 Task: Look for space in Nārnaul, India from 6th September, 2023 to 10th September, 2023 for 1 adult in price range Rs.9000 to Rs.17000. Place can be private room with 1  bedroom having 1 bed and 1 bathroom. Property type can be house, flat, guest house, hotel. Amenities needed are: washing machine. Booking option can be shelf check-in. Required host language is English.
Action: Mouse moved to (474, 60)
Screenshot: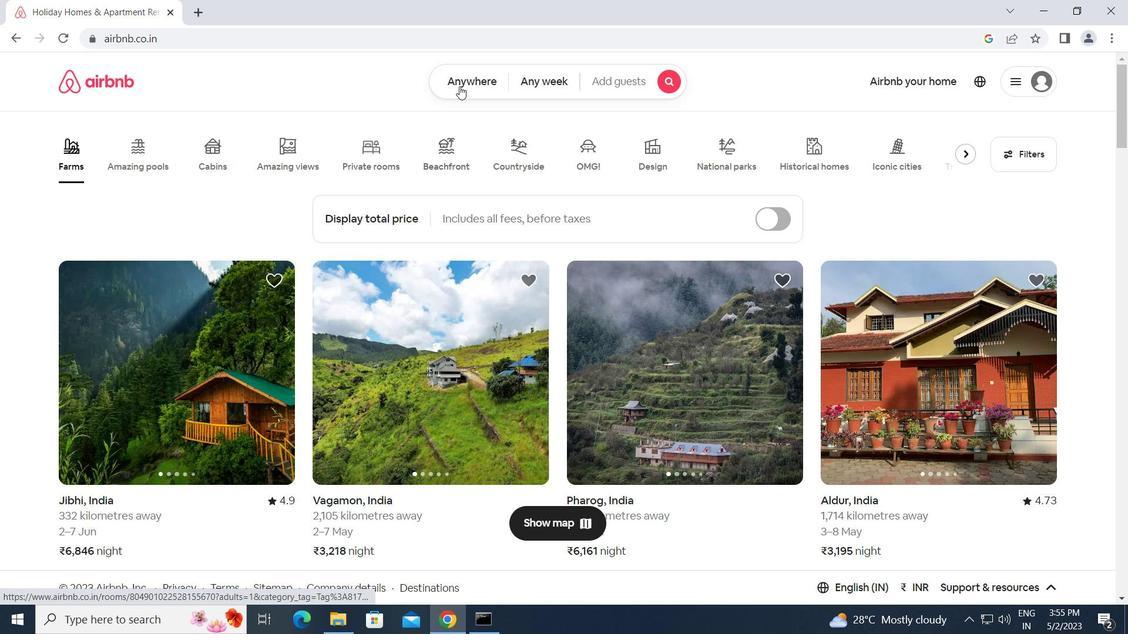 
Action: Mouse pressed left at (474, 60)
Screenshot: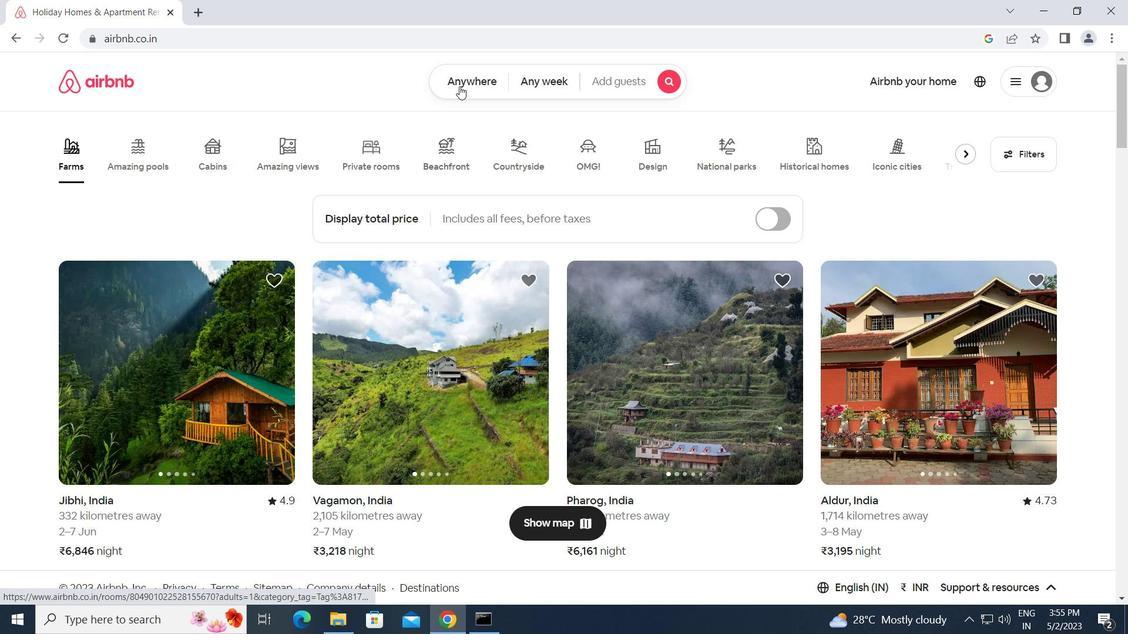 
Action: Mouse moved to (468, 79)
Screenshot: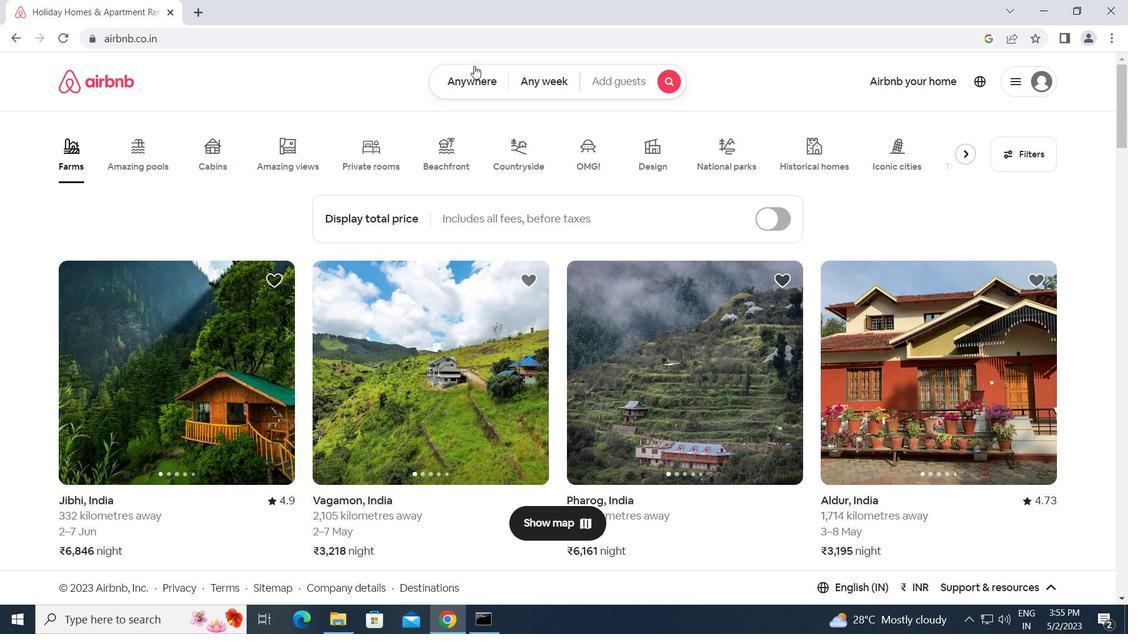 
Action: Mouse pressed left at (468, 79)
Screenshot: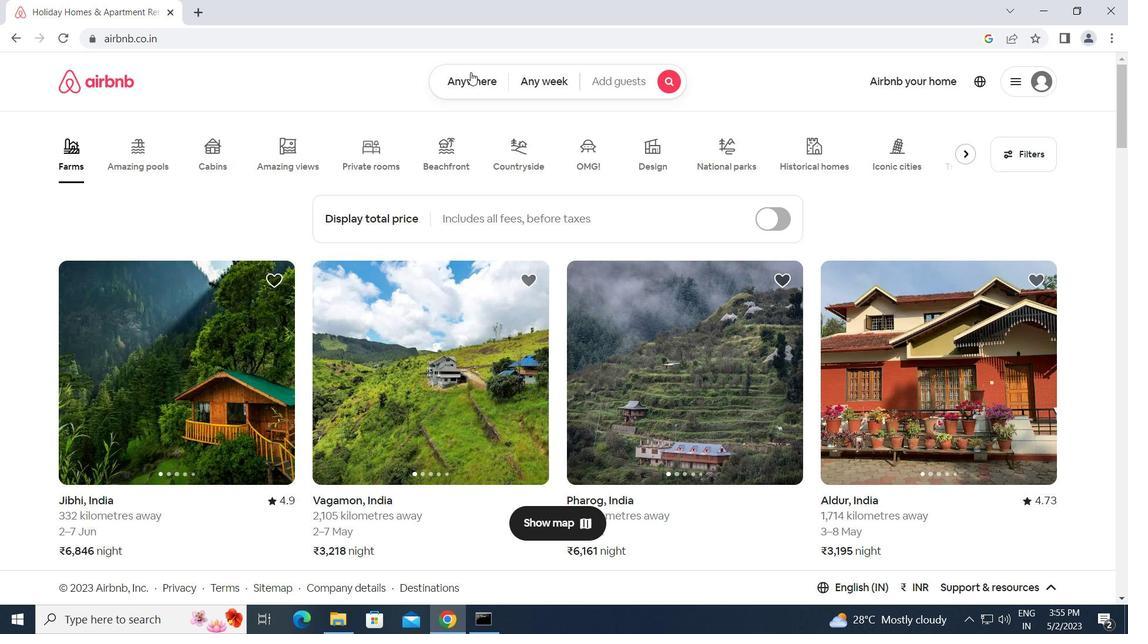 
Action: Mouse moved to (392, 120)
Screenshot: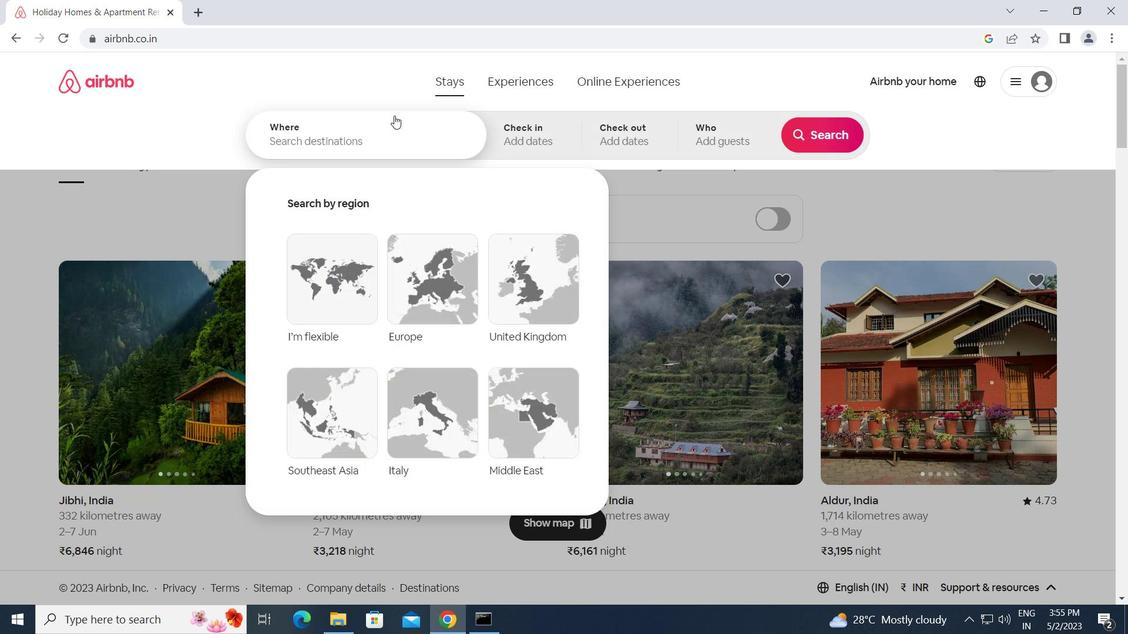 
Action: Mouse pressed left at (392, 120)
Screenshot: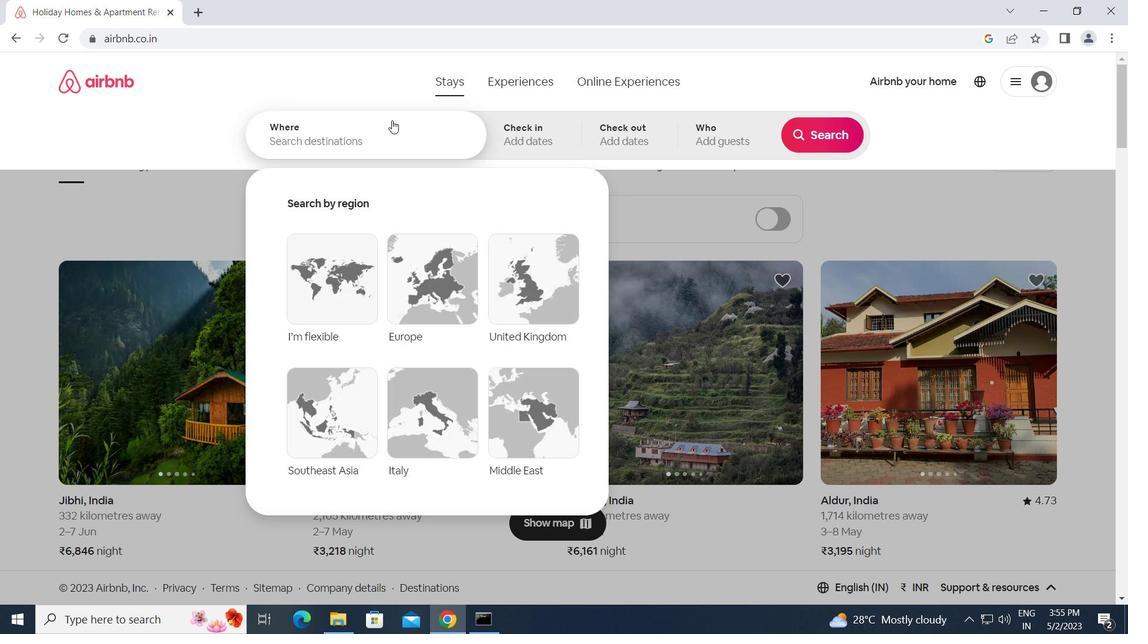 
Action: Key pressed n<Key.caps_lock>arnaul,<Key.space><Key.caps_lock>i<Key.caps_lock>ndia<Key.enter>
Screenshot: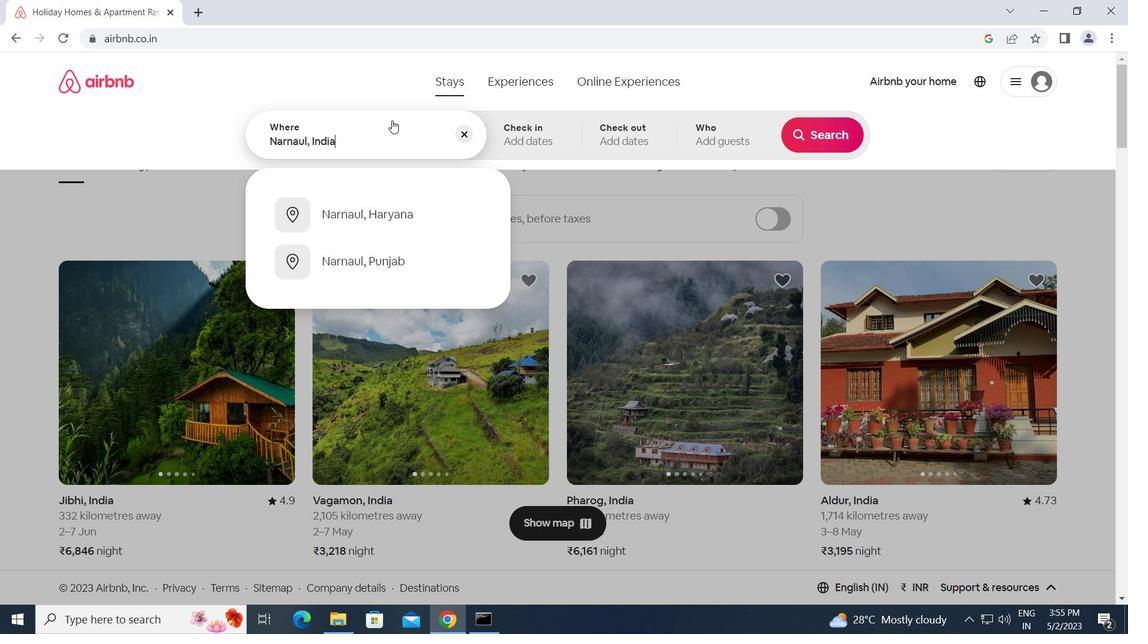 
Action: Mouse moved to (820, 249)
Screenshot: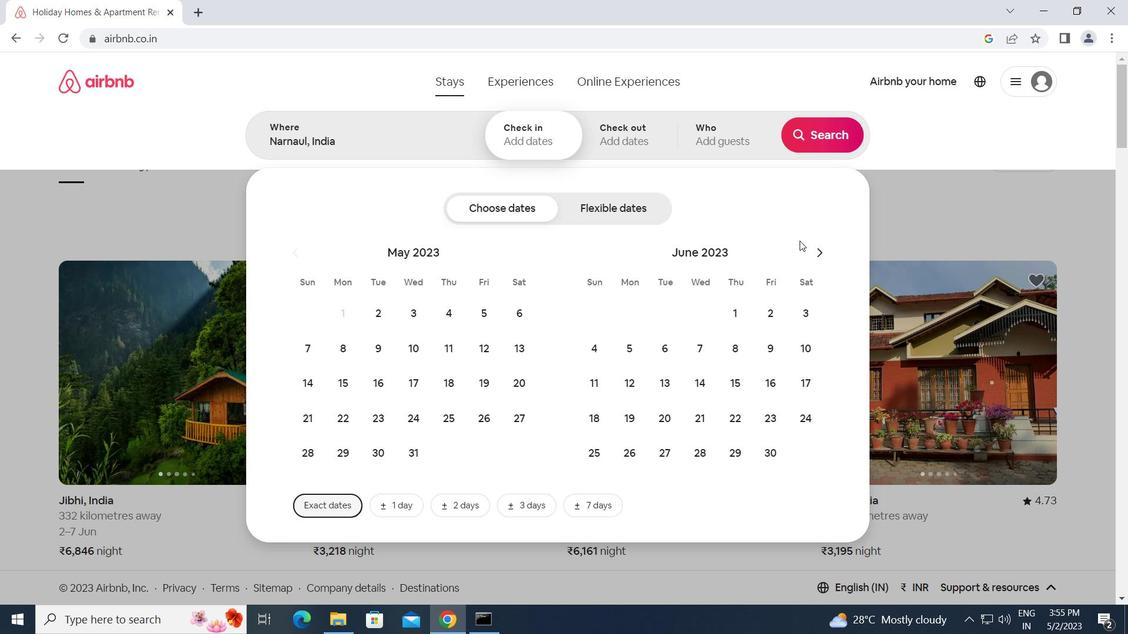 
Action: Mouse pressed left at (820, 249)
Screenshot: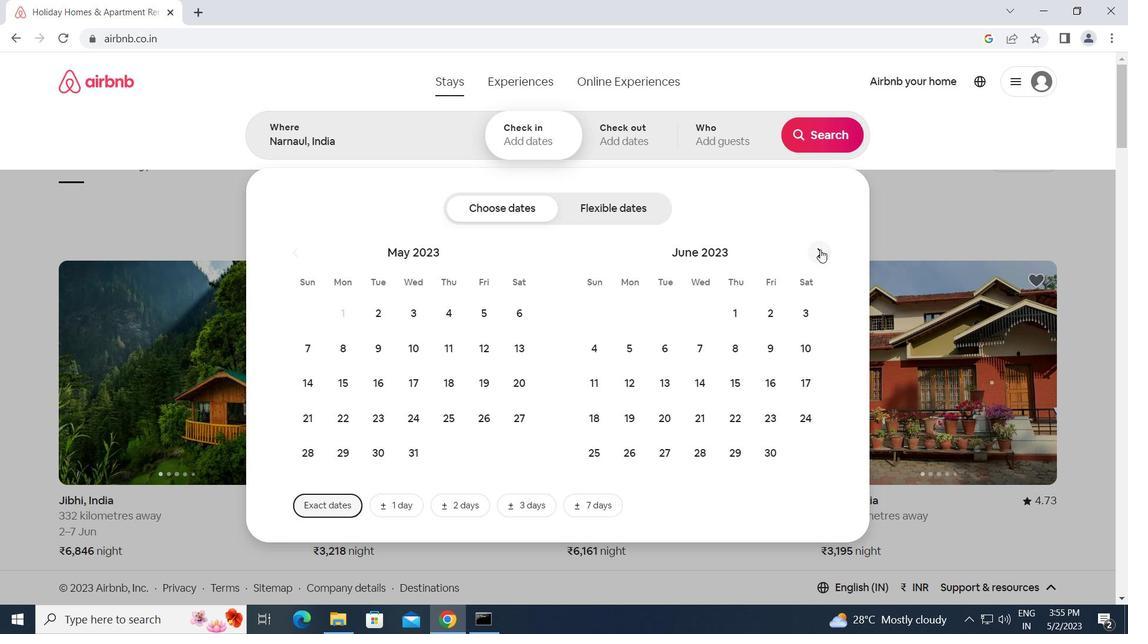 
Action: Mouse pressed left at (820, 249)
Screenshot: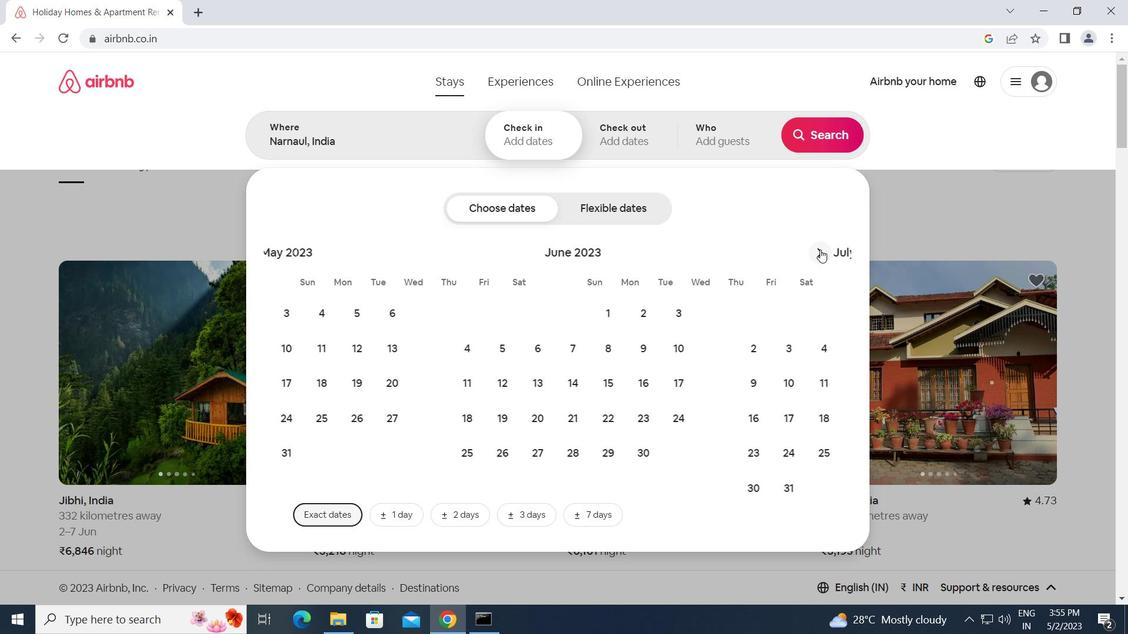 
Action: Mouse pressed left at (820, 249)
Screenshot: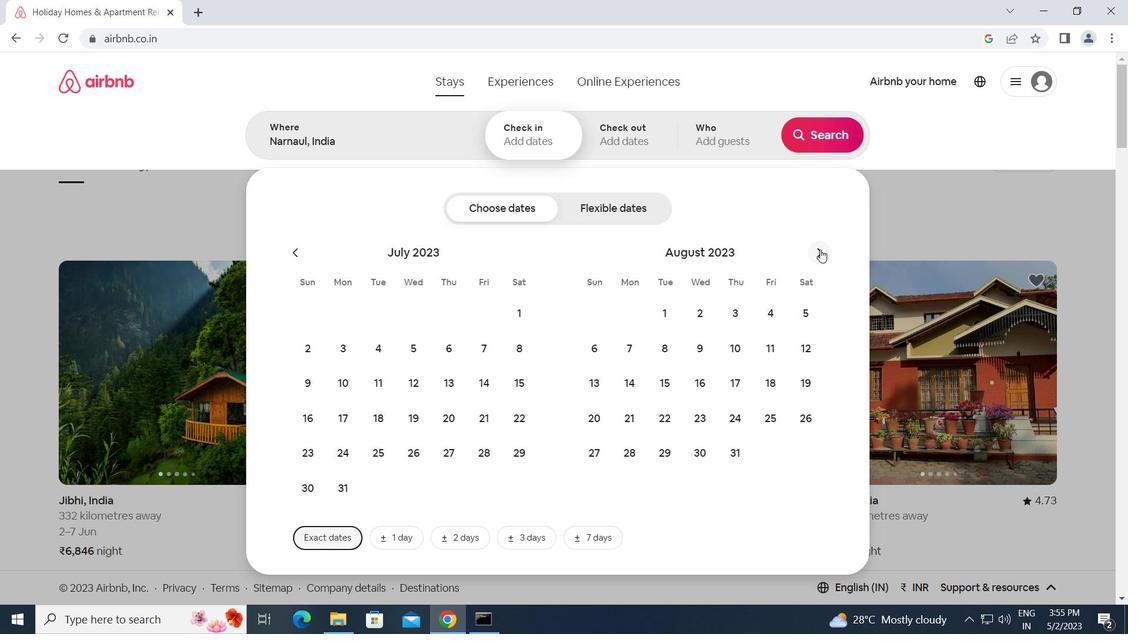
Action: Mouse moved to (691, 347)
Screenshot: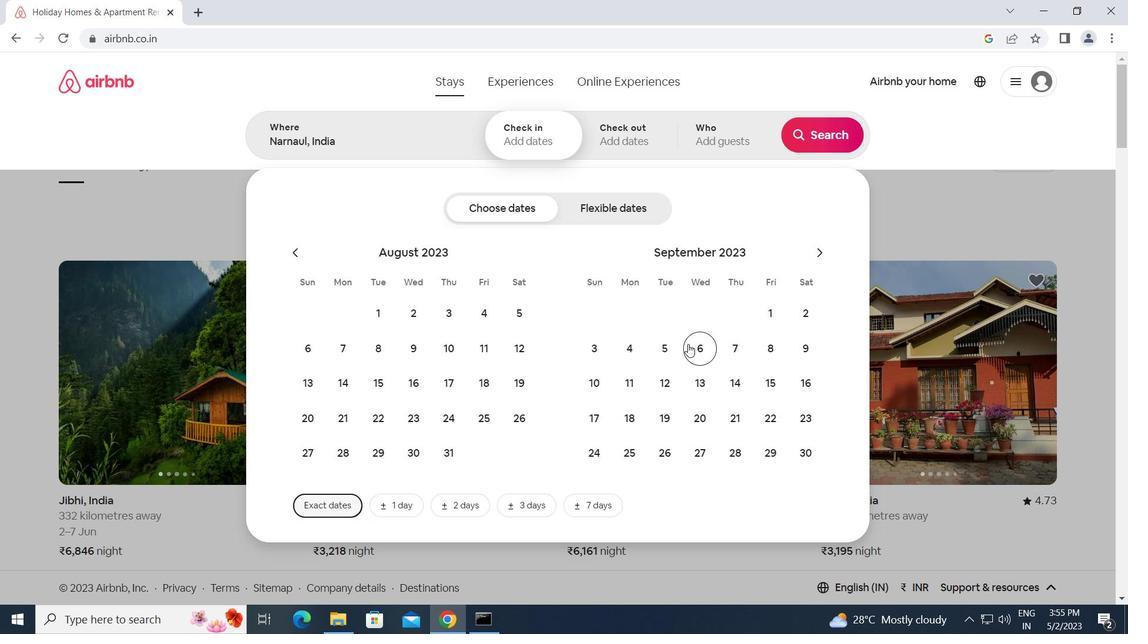 
Action: Mouse pressed left at (691, 347)
Screenshot: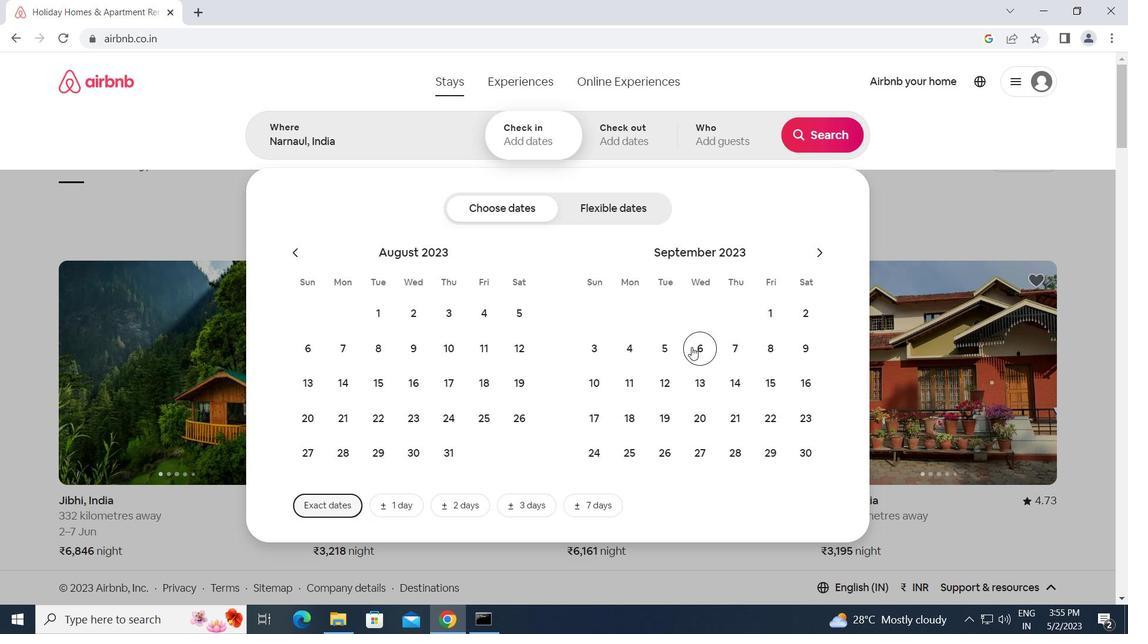
Action: Mouse moved to (604, 376)
Screenshot: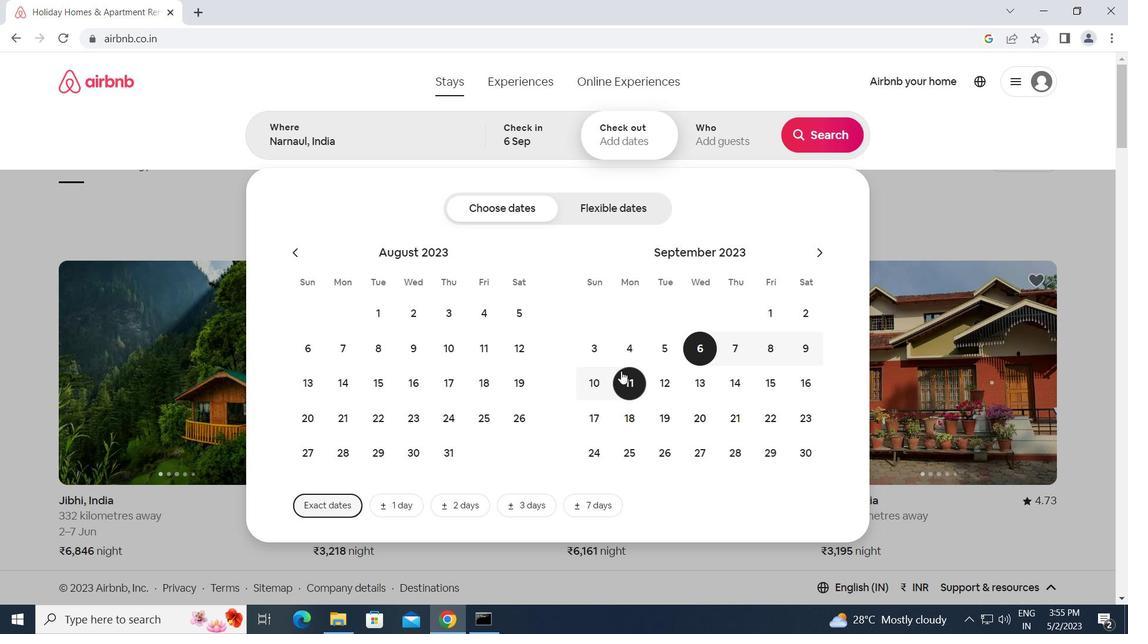 
Action: Mouse pressed left at (604, 376)
Screenshot: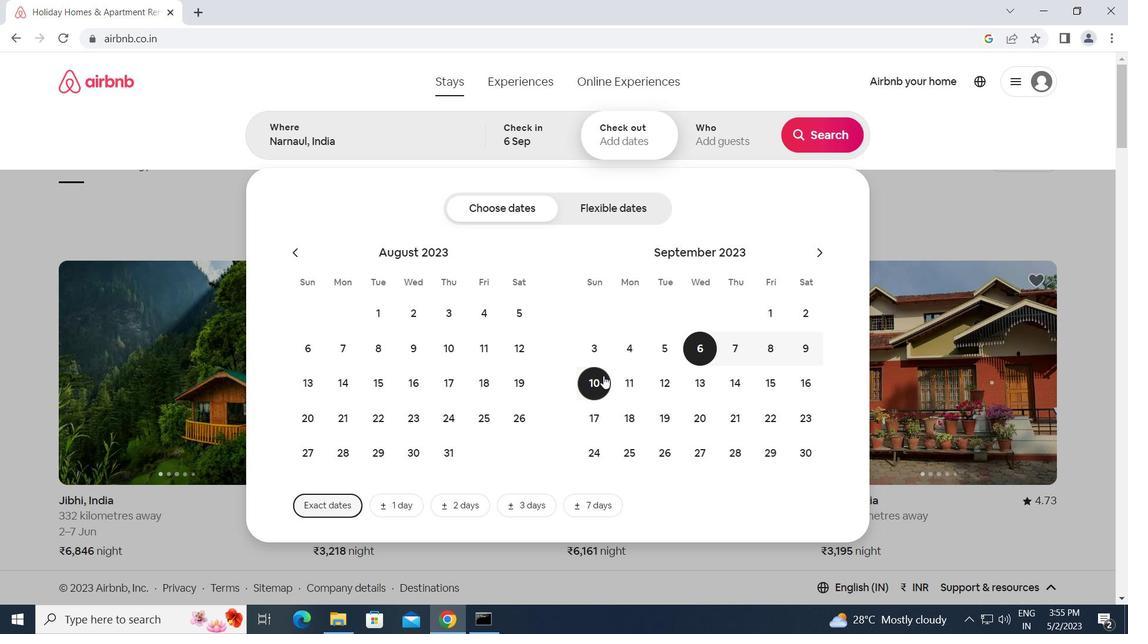 
Action: Mouse moved to (736, 136)
Screenshot: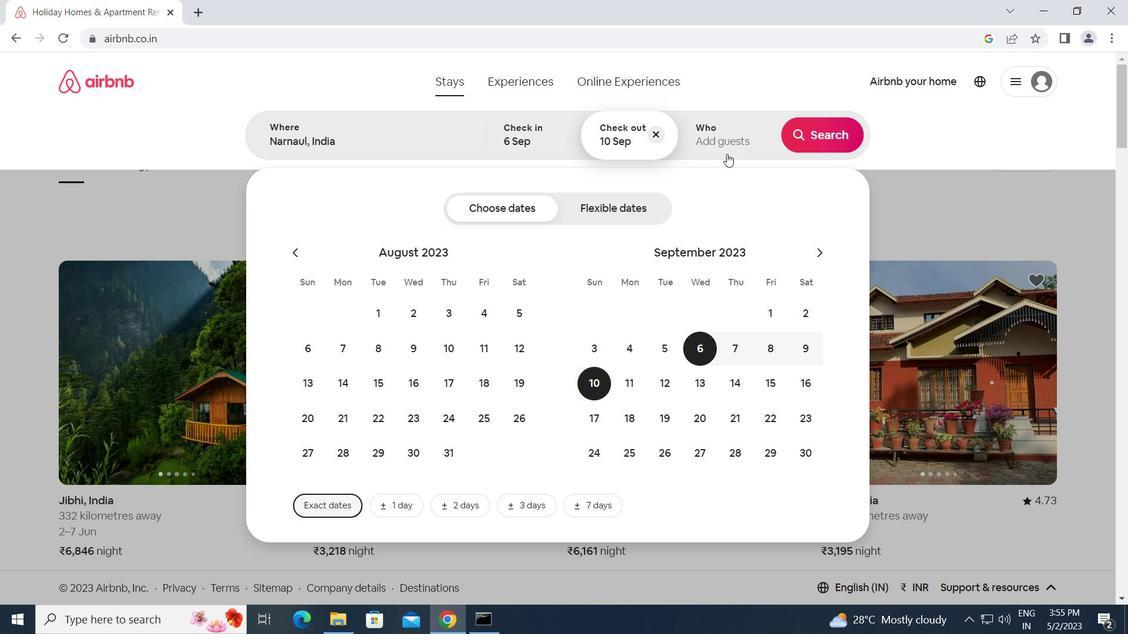 
Action: Mouse pressed left at (736, 136)
Screenshot: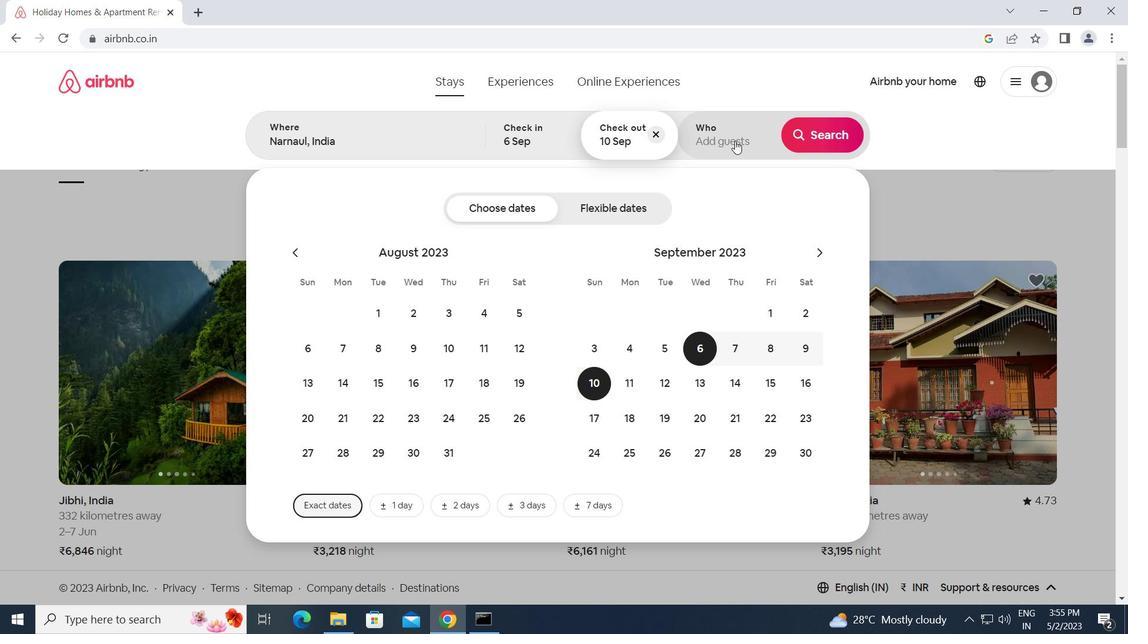 
Action: Mouse moved to (831, 210)
Screenshot: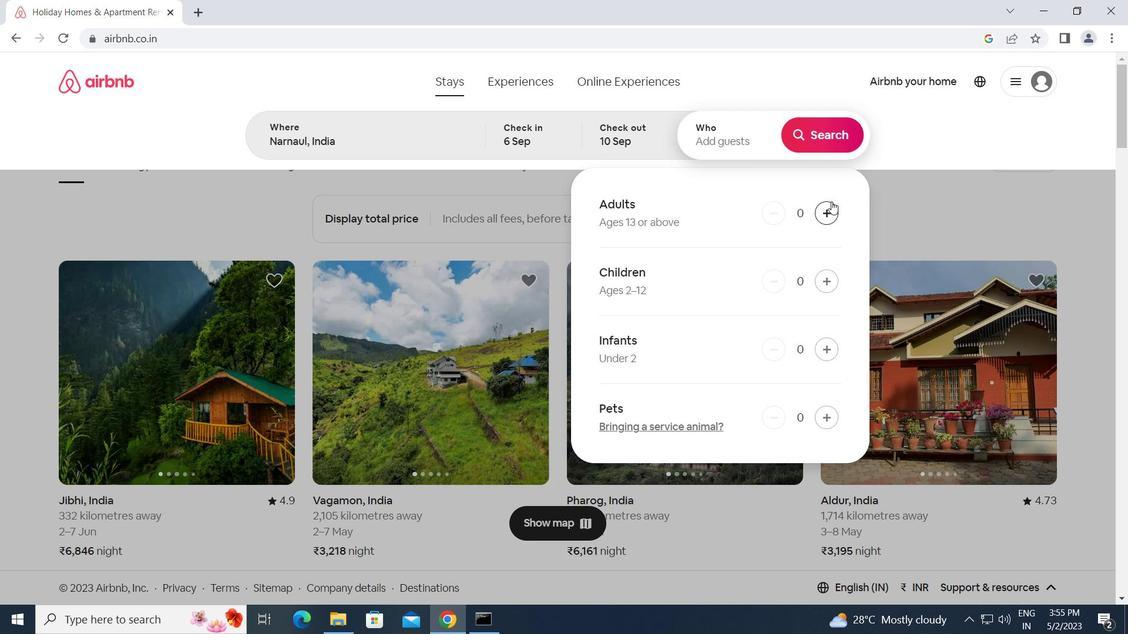 
Action: Mouse pressed left at (831, 210)
Screenshot: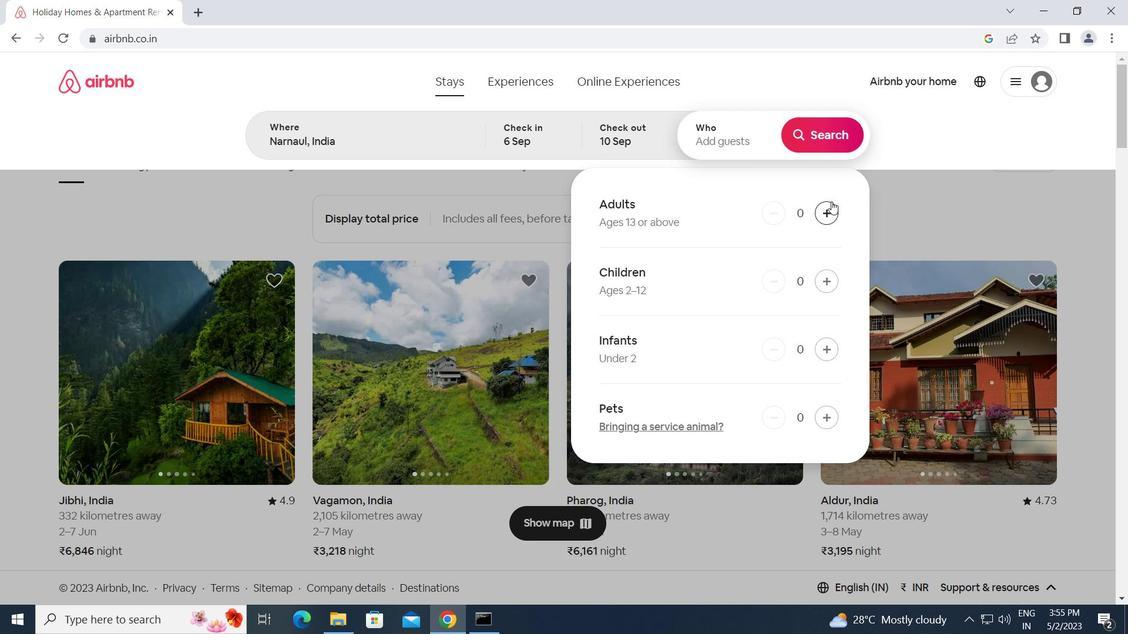 
Action: Mouse moved to (834, 128)
Screenshot: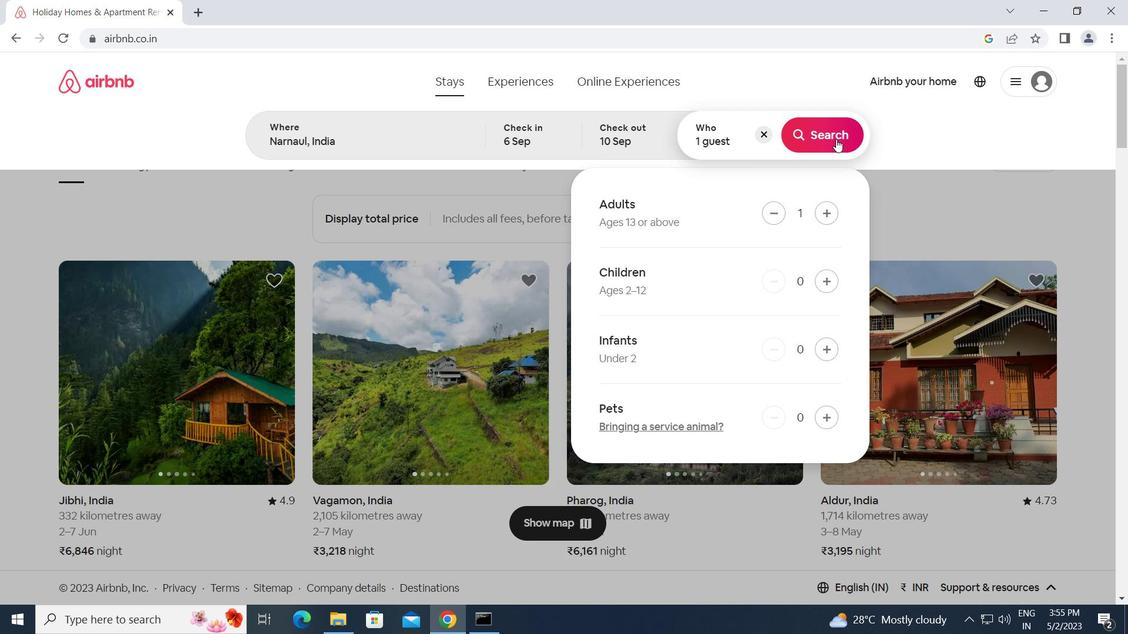 
Action: Mouse pressed left at (834, 128)
Screenshot: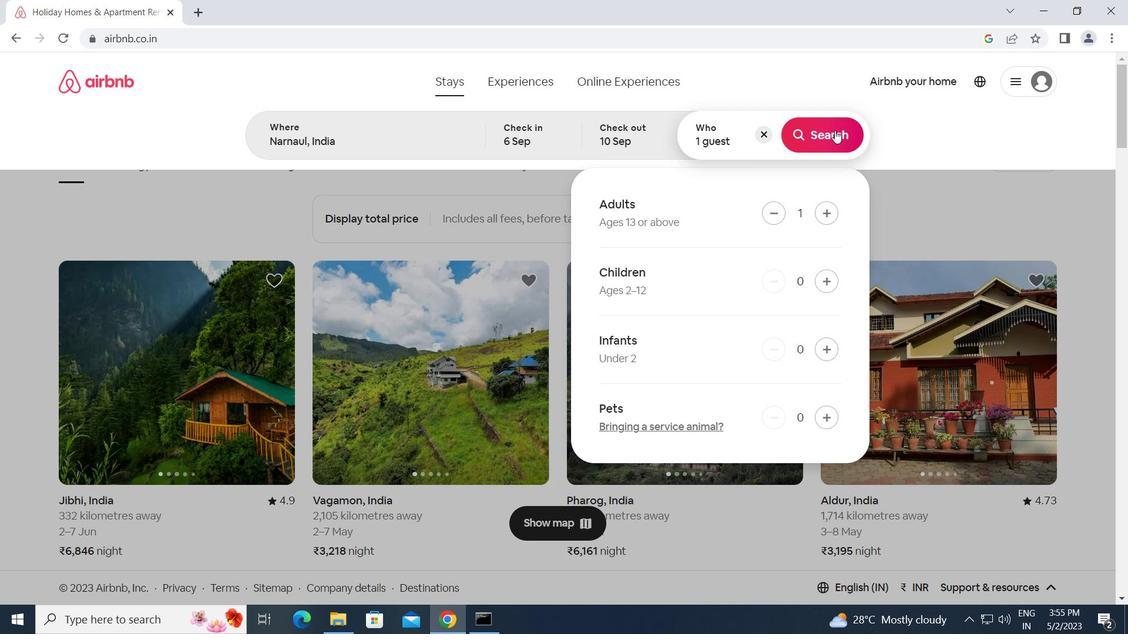 
Action: Mouse moved to (1059, 140)
Screenshot: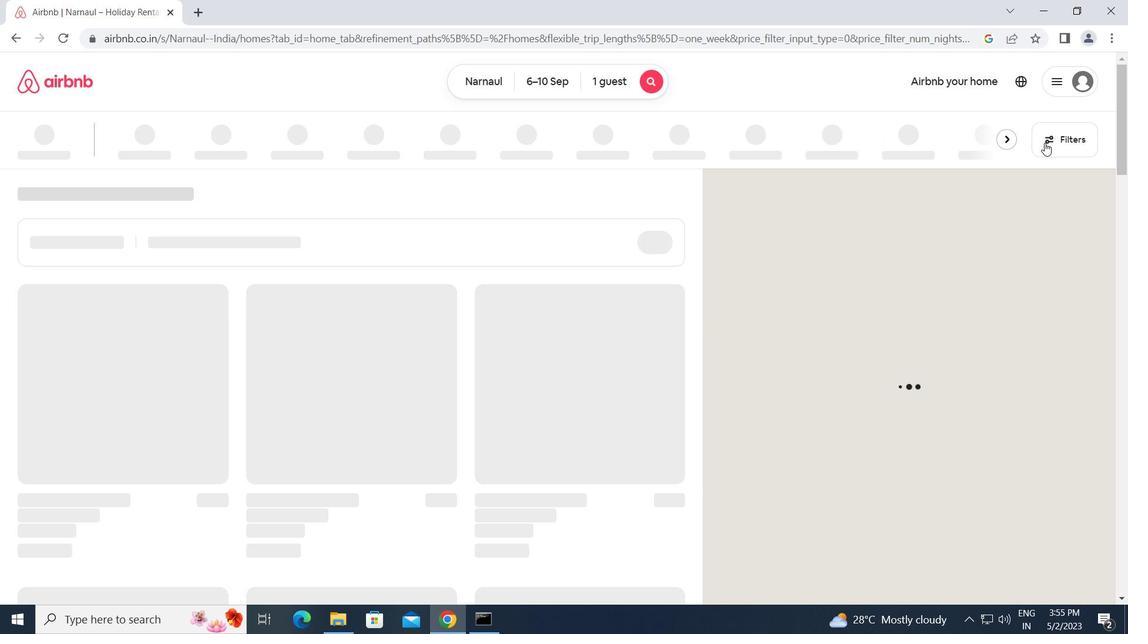 
Action: Mouse pressed left at (1059, 140)
Screenshot: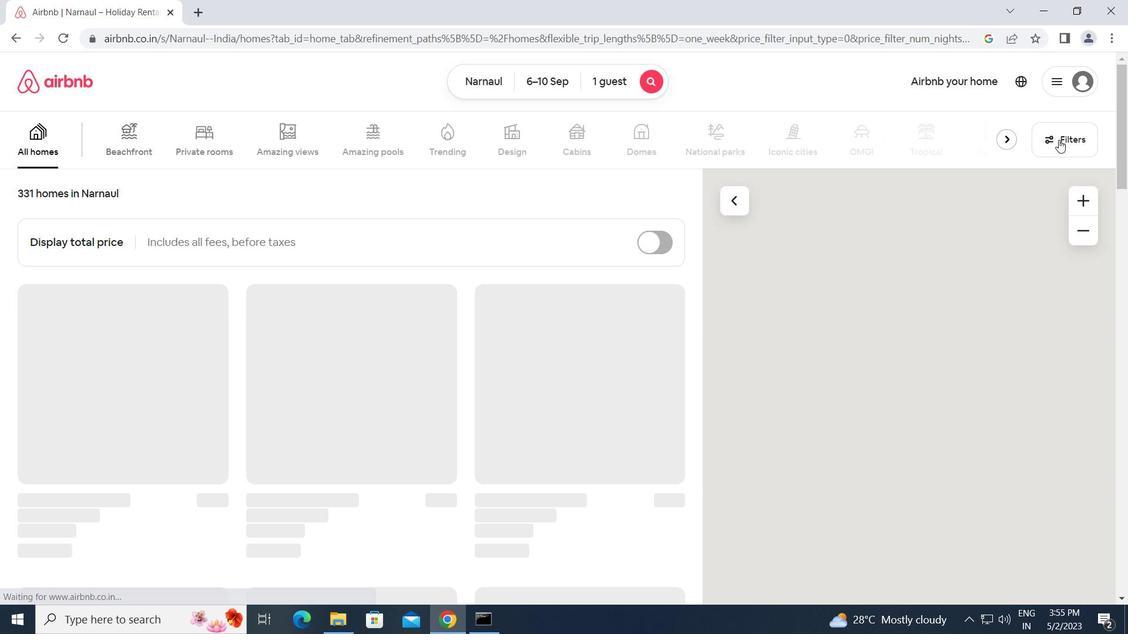 
Action: Mouse moved to (367, 327)
Screenshot: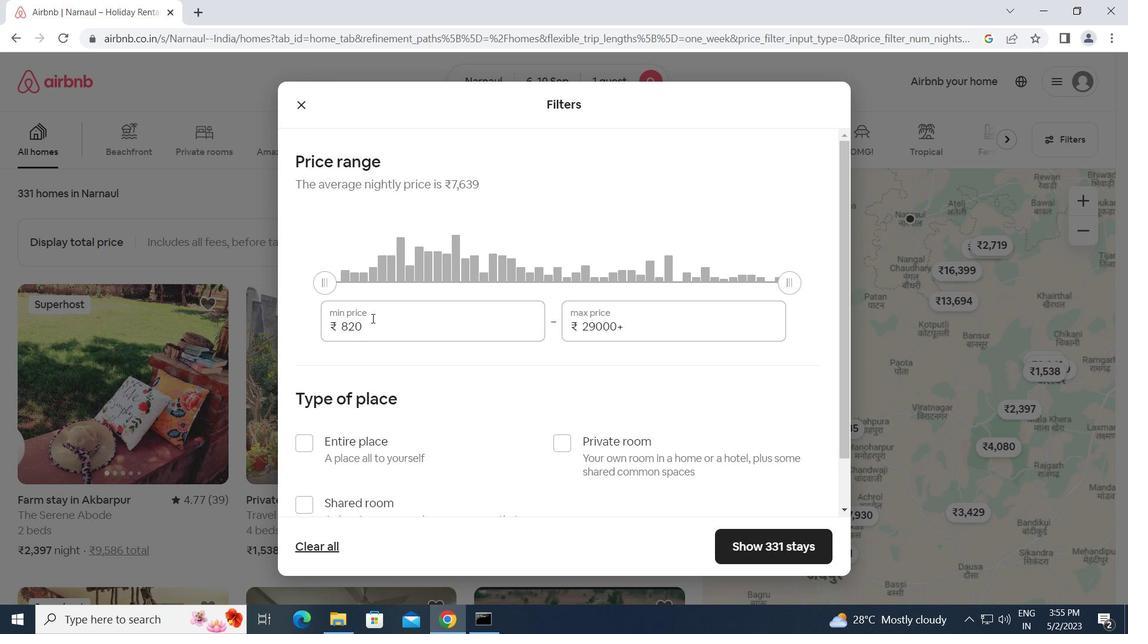 
Action: Mouse pressed left at (367, 327)
Screenshot: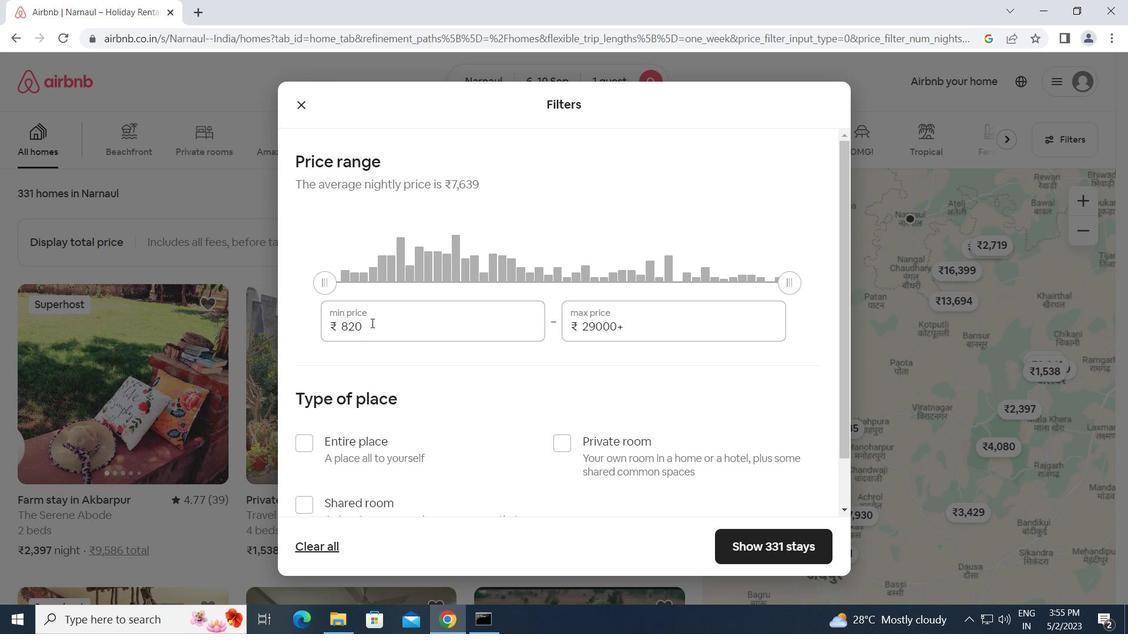 
Action: Mouse moved to (284, 327)
Screenshot: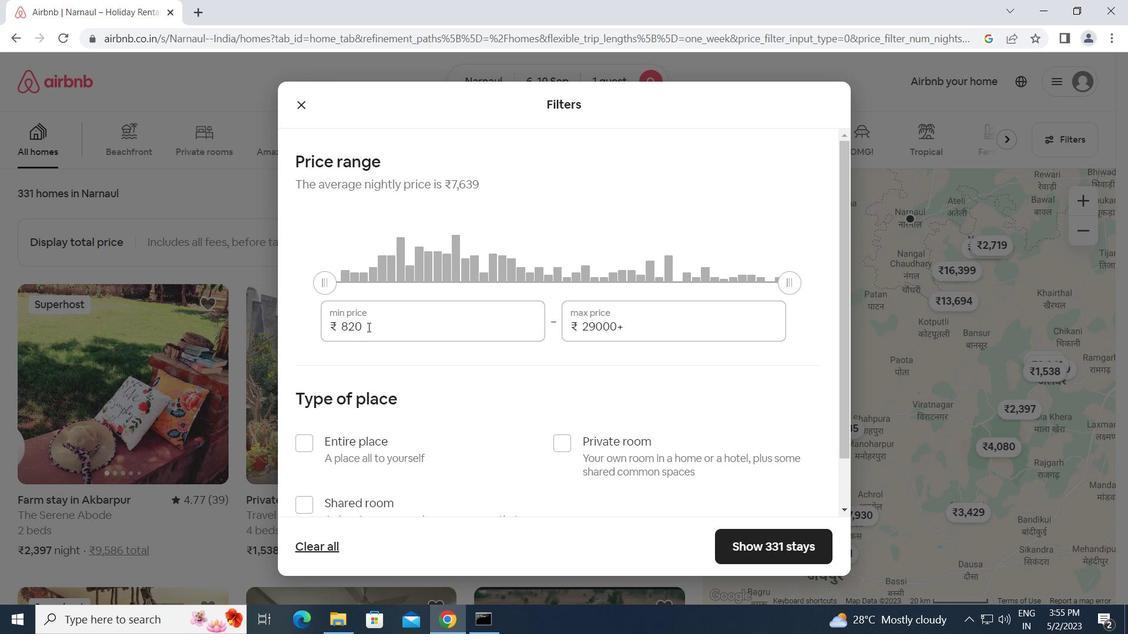 
Action: Key pressed 9000<Key.tab>17000
Screenshot: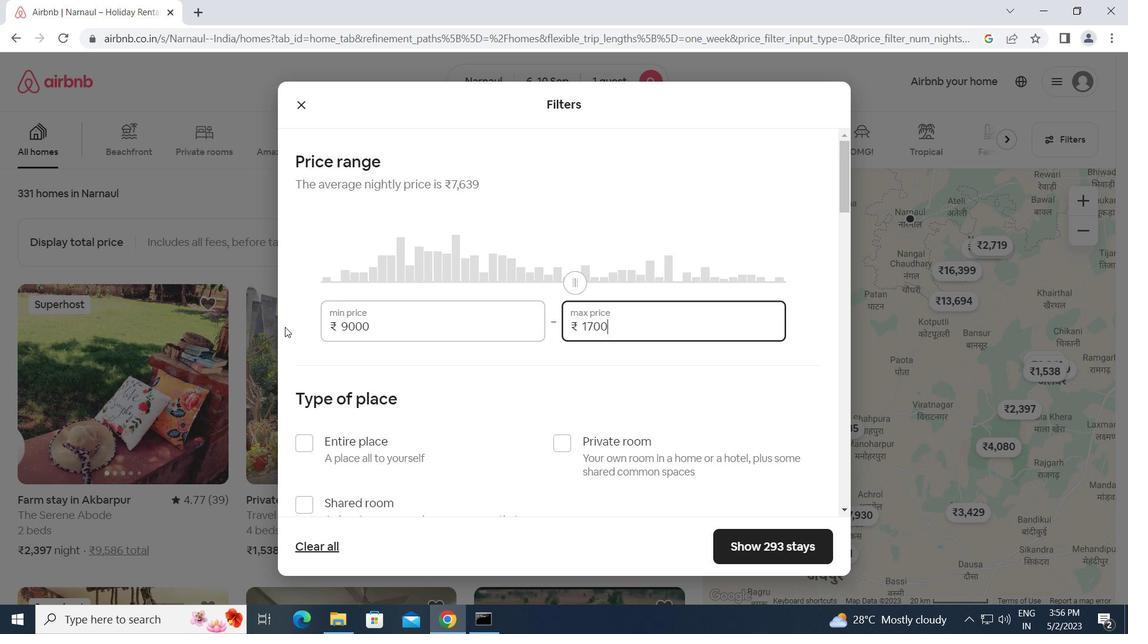 
Action: Mouse moved to (557, 438)
Screenshot: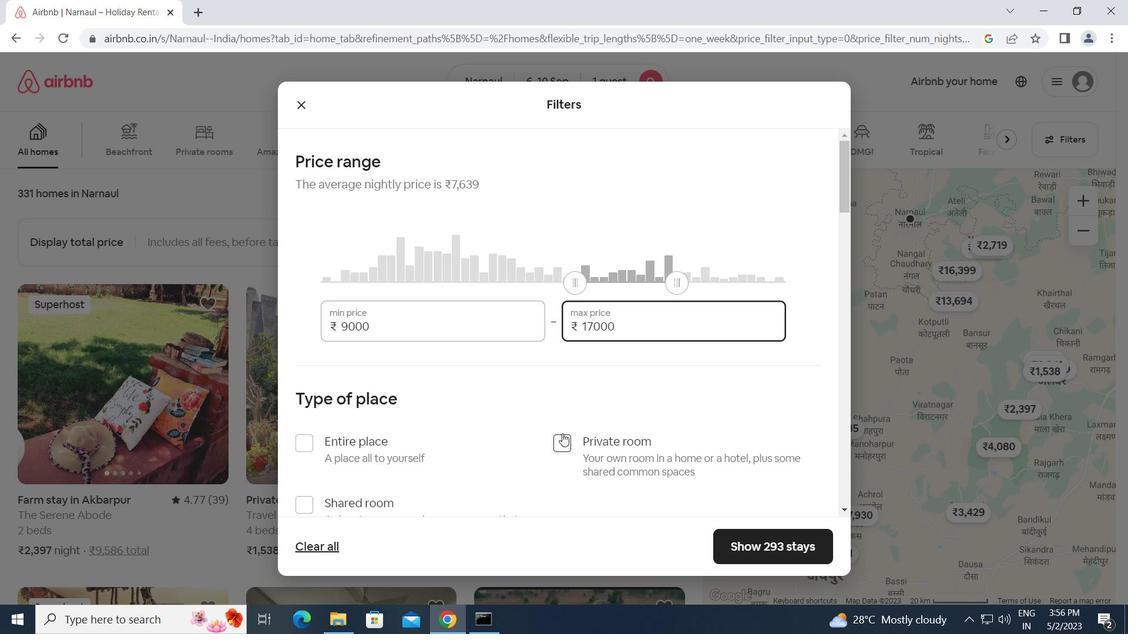 
Action: Mouse pressed left at (557, 438)
Screenshot: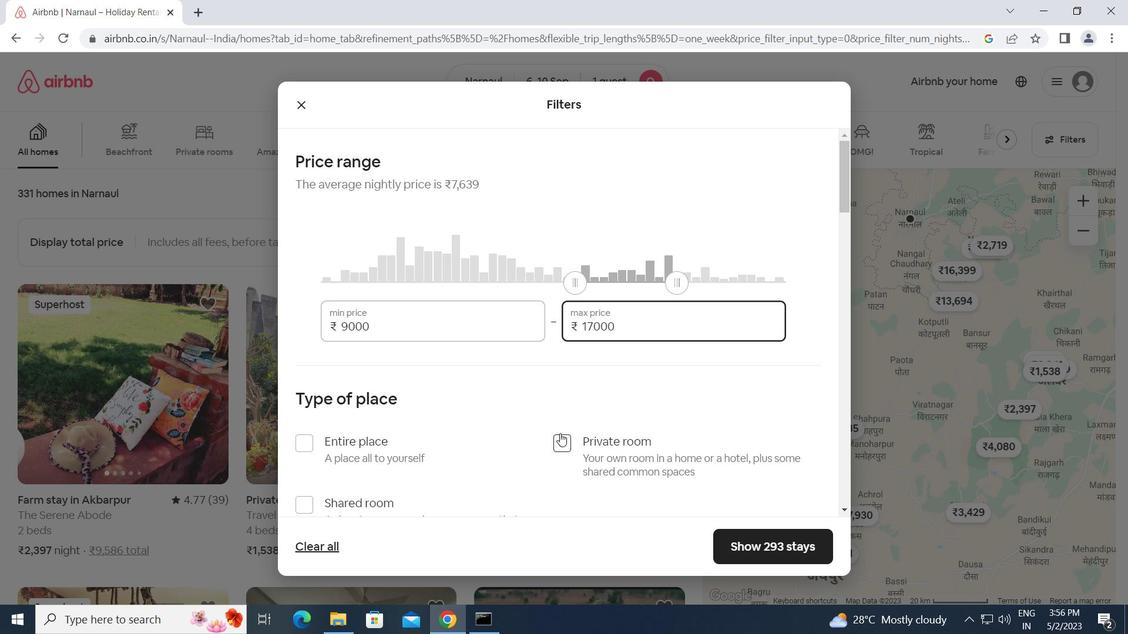 
Action: Mouse moved to (542, 456)
Screenshot: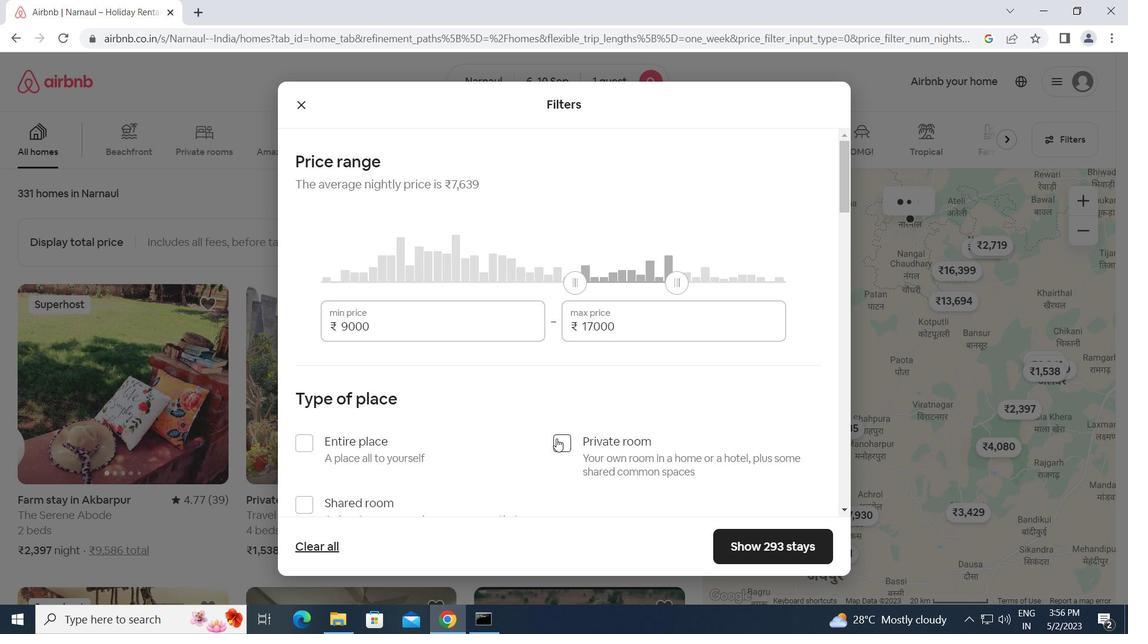 
Action: Mouse scrolled (542, 455) with delta (0, 0)
Screenshot: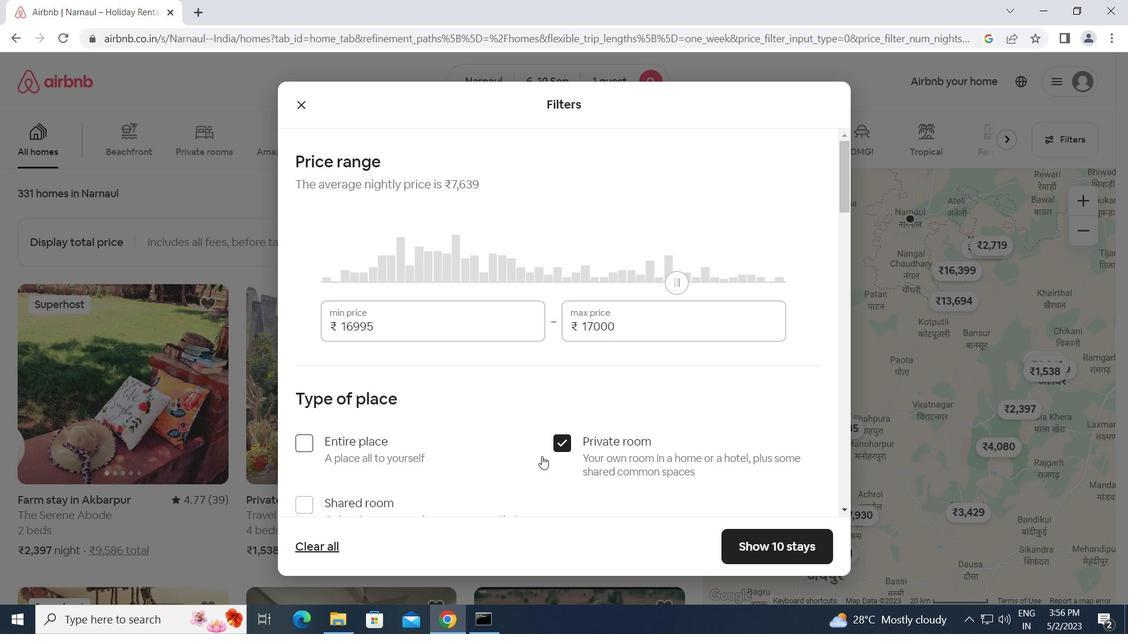 
Action: Mouse scrolled (542, 455) with delta (0, 0)
Screenshot: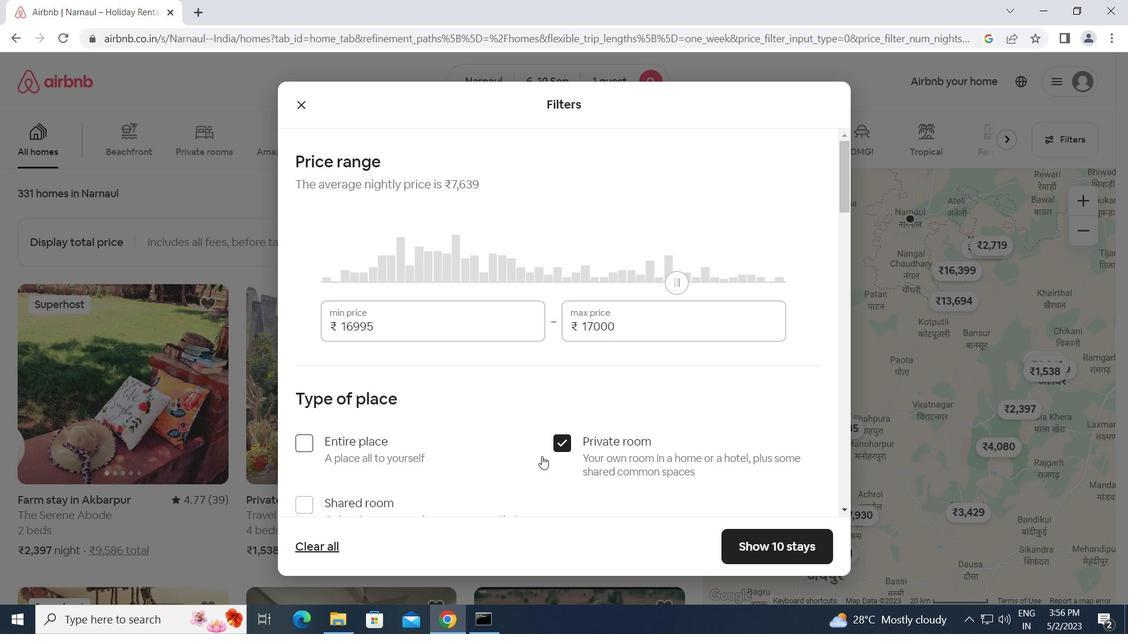 
Action: Mouse scrolled (542, 455) with delta (0, 0)
Screenshot: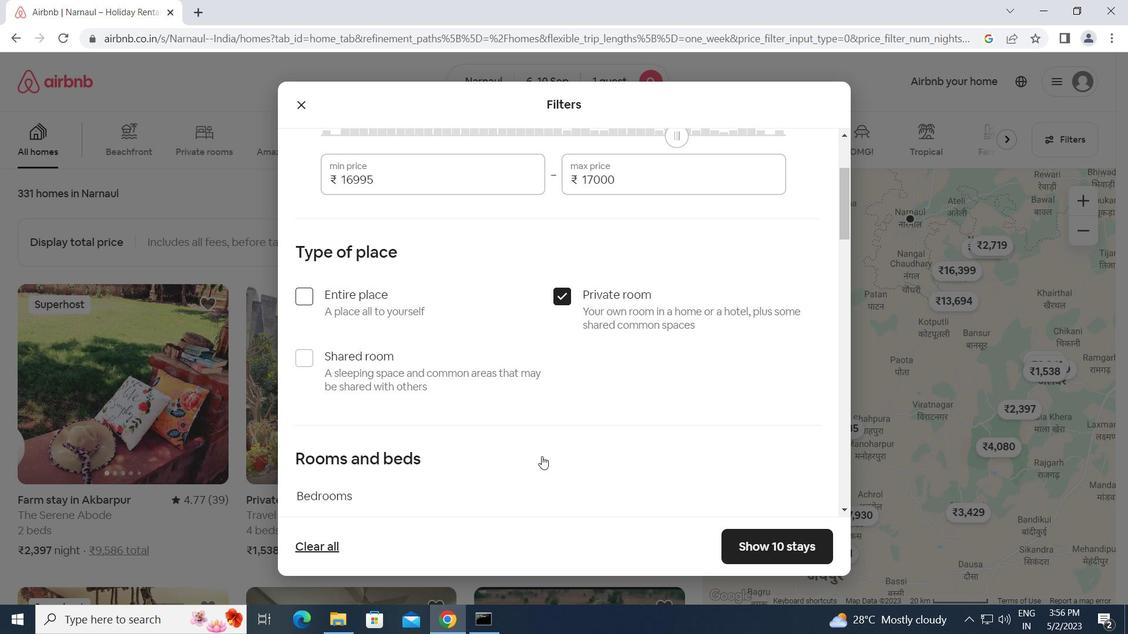 
Action: Mouse scrolled (542, 455) with delta (0, 0)
Screenshot: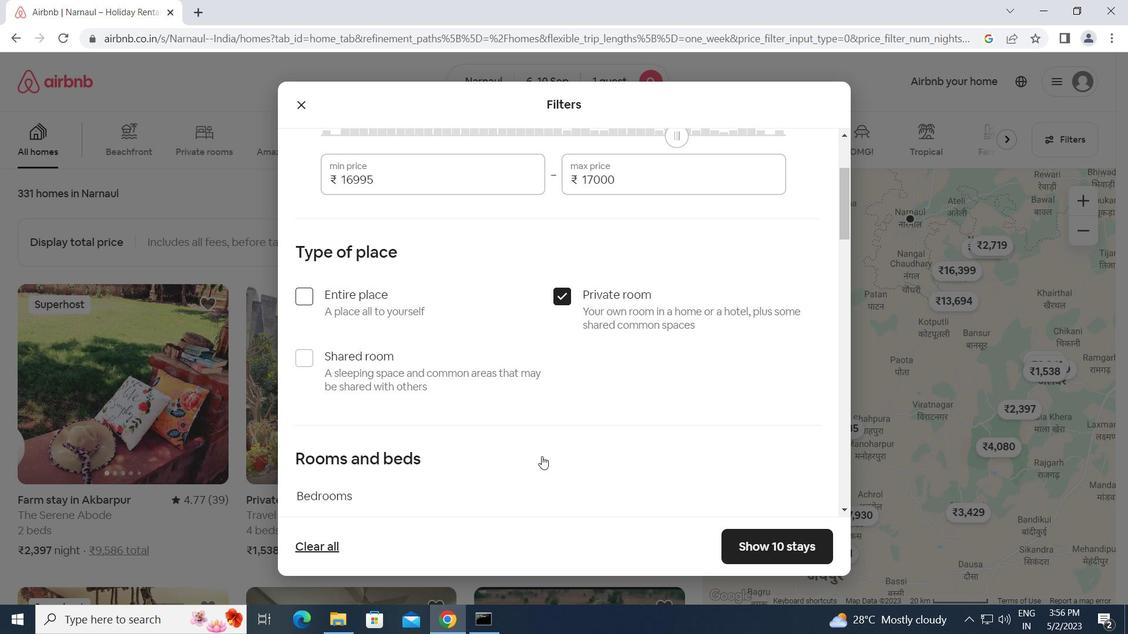 
Action: Mouse scrolled (542, 455) with delta (0, 0)
Screenshot: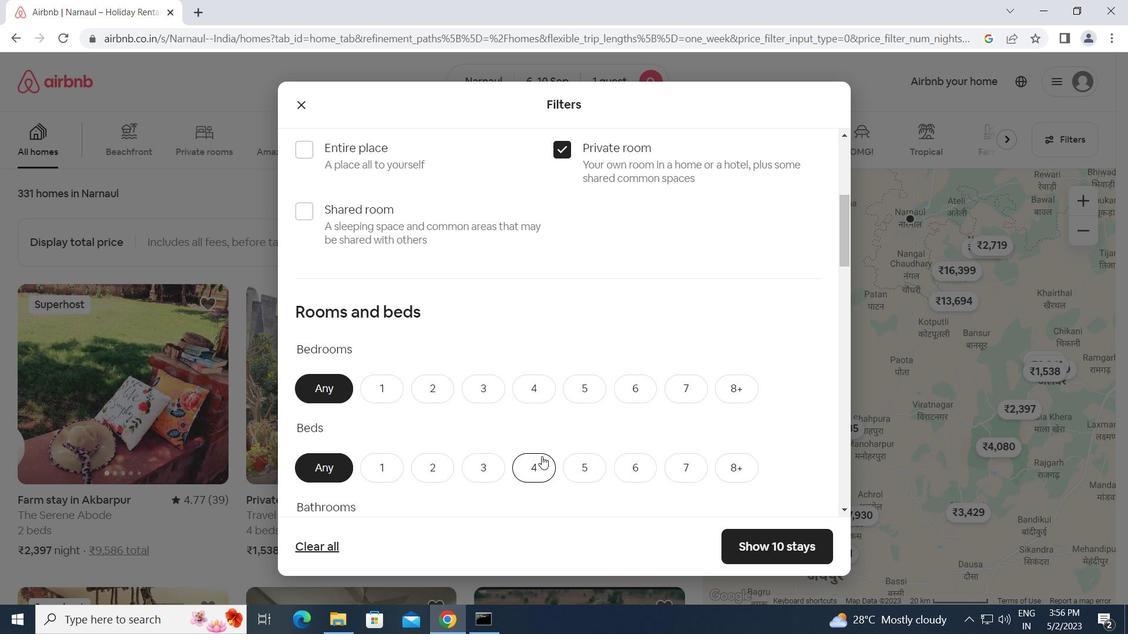 
Action: Mouse moved to (380, 323)
Screenshot: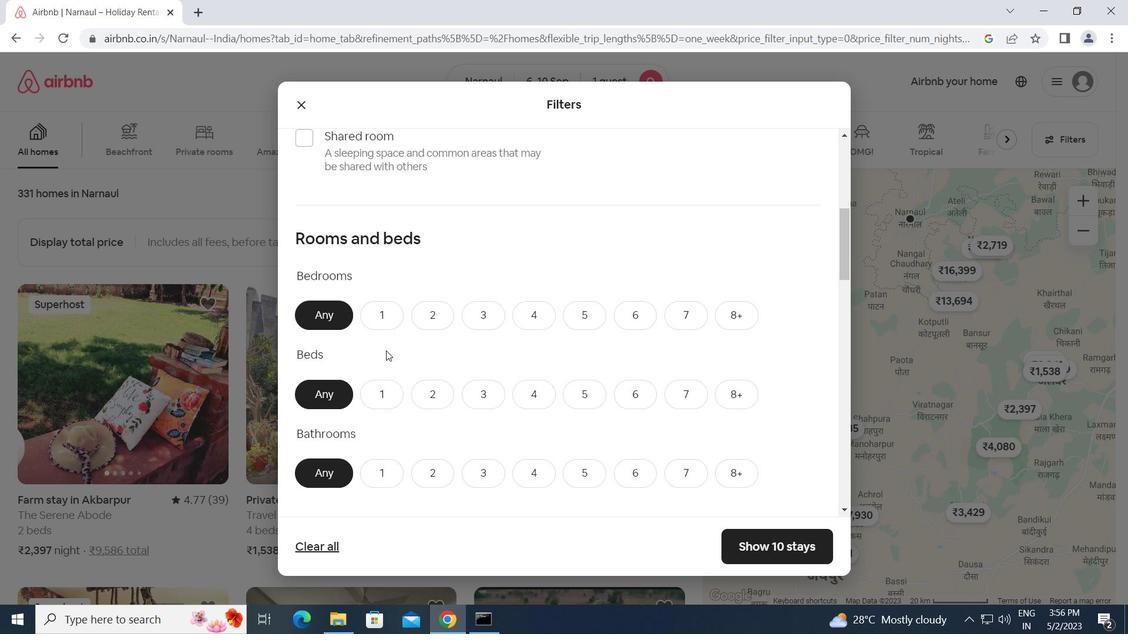 
Action: Mouse pressed left at (380, 323)
Screenshot: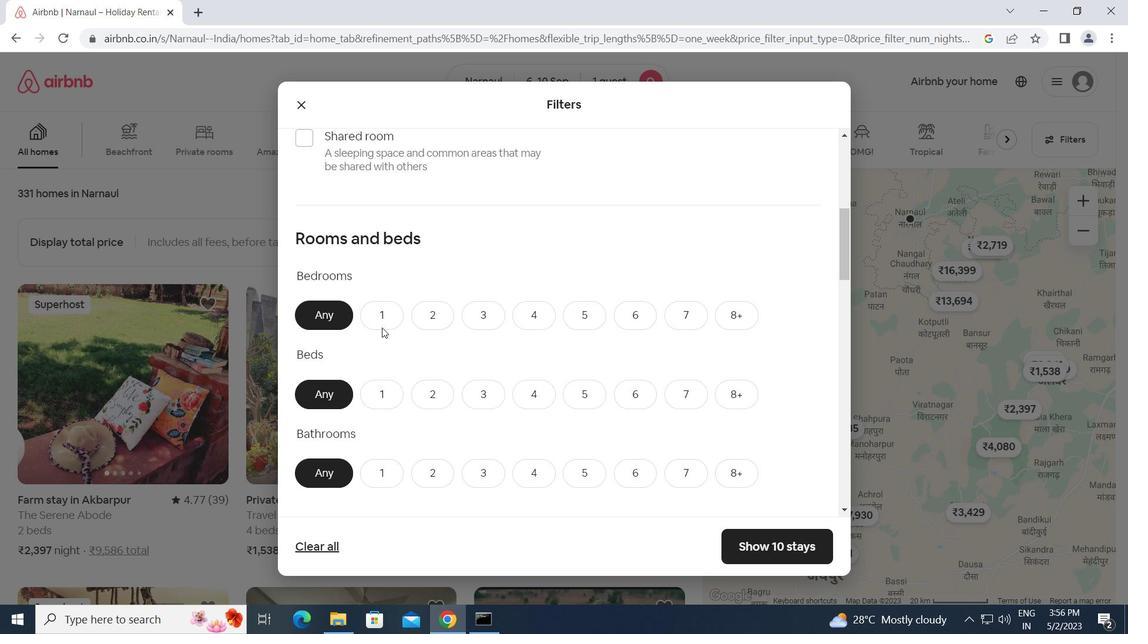 
Action: Mouse moved to (381, 396)
Screenshot: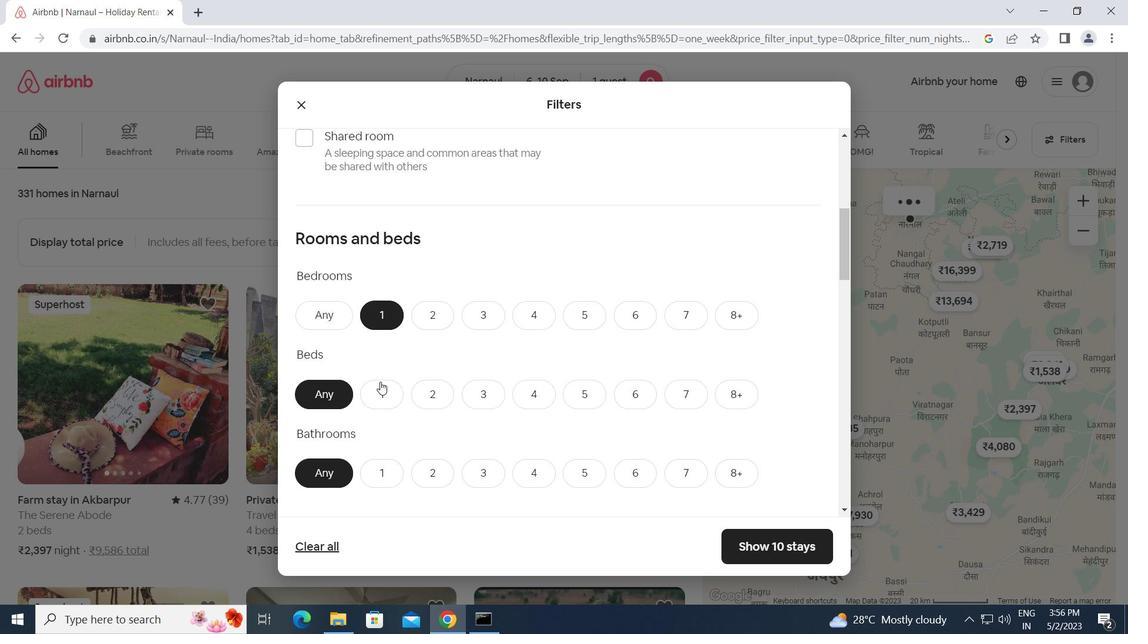 
Action: Mouse pressed left at (381, 396)
Screenshot: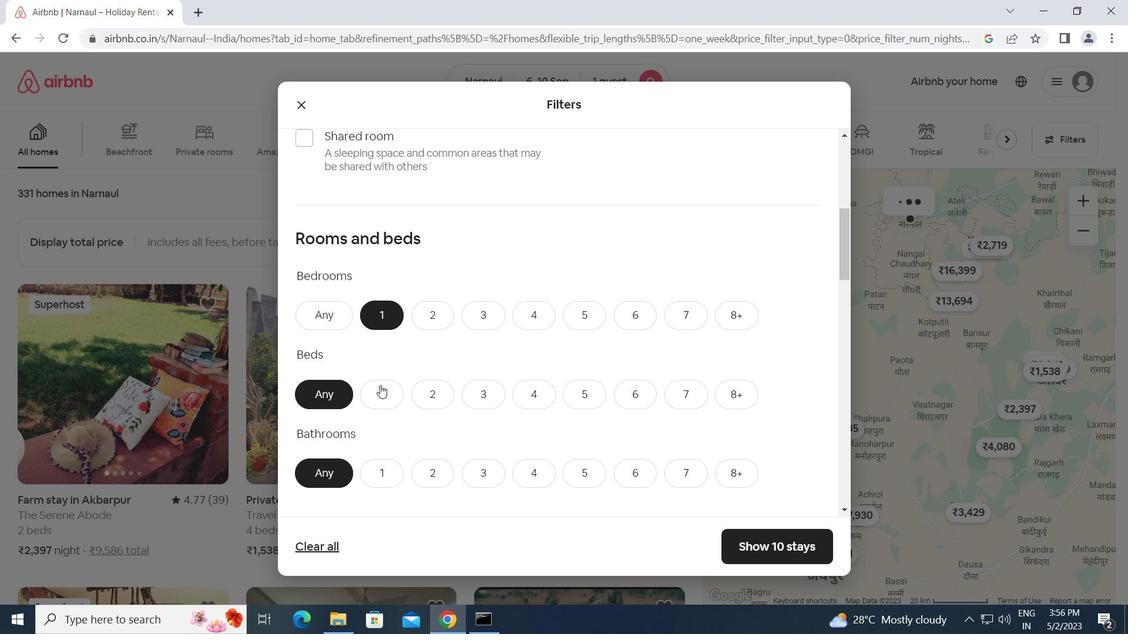 
Action: Mouse moved to (386, 471)
Screenshot: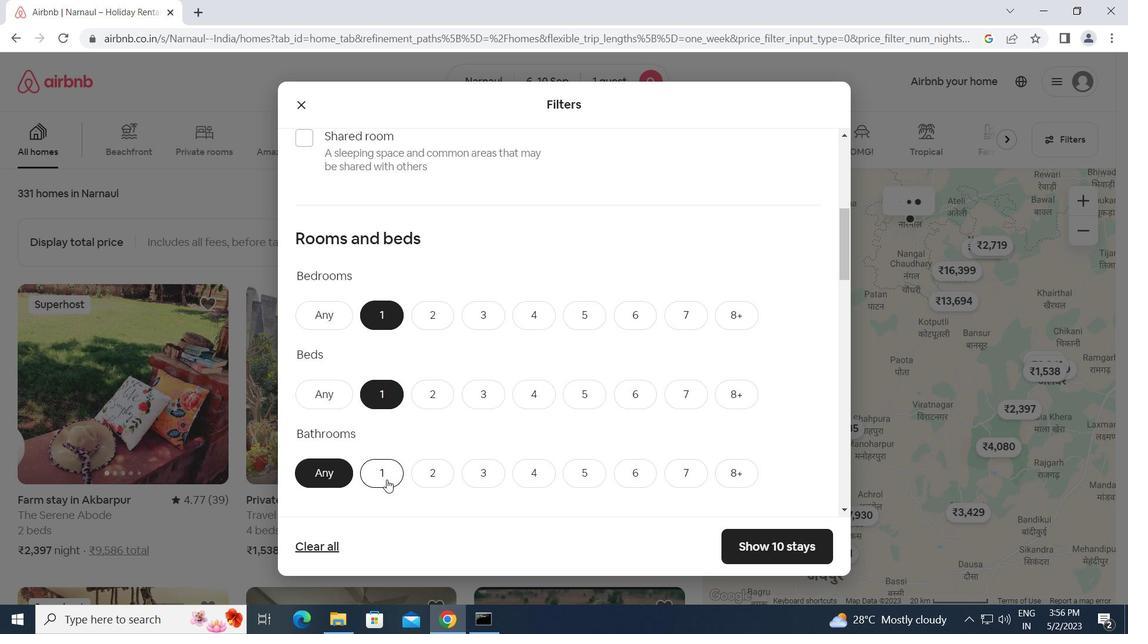 
Action: Mouse pressed left at (386, 471)
Screenshot: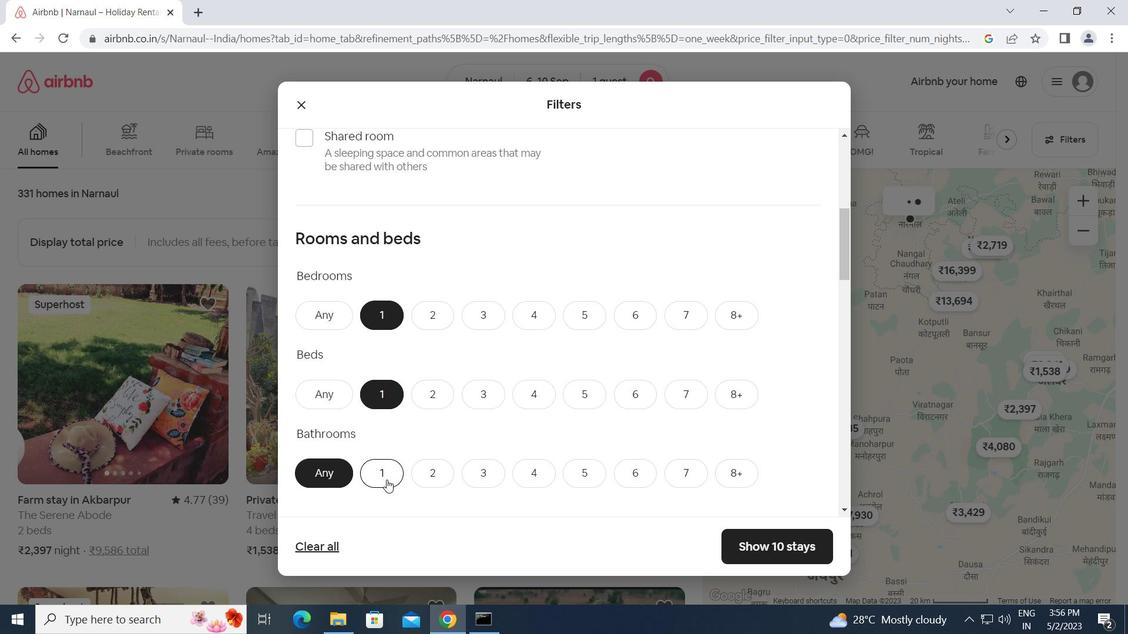
Action: Mouse moved to (467, 471)
Screenshot: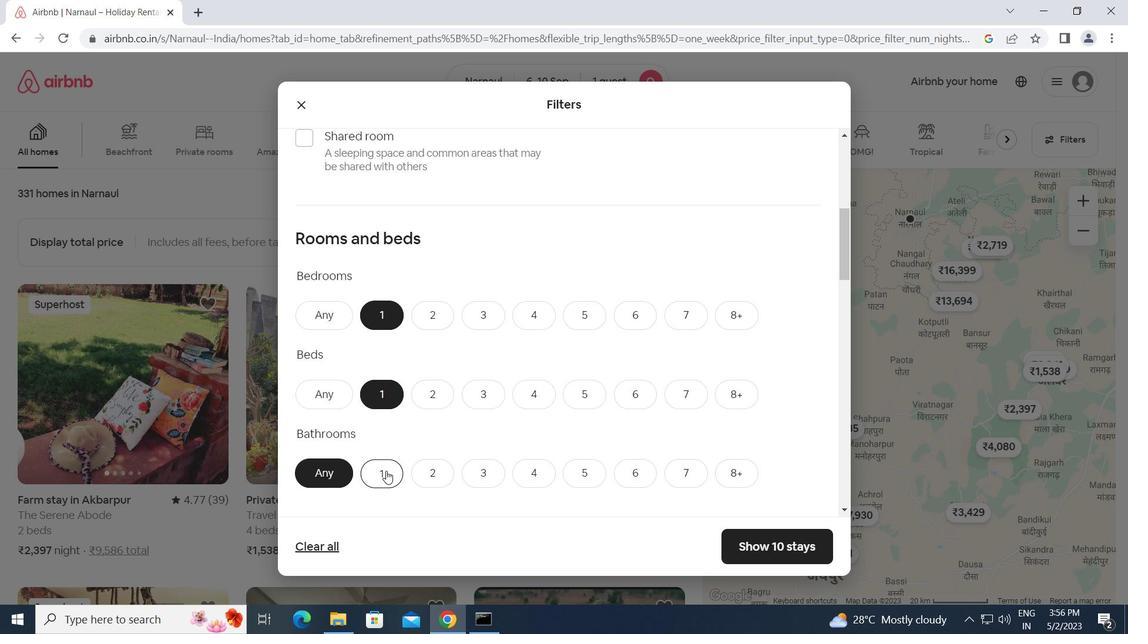 
Action: Mouse scrolled (467, 471) with delta (0, 0)
Screenshot: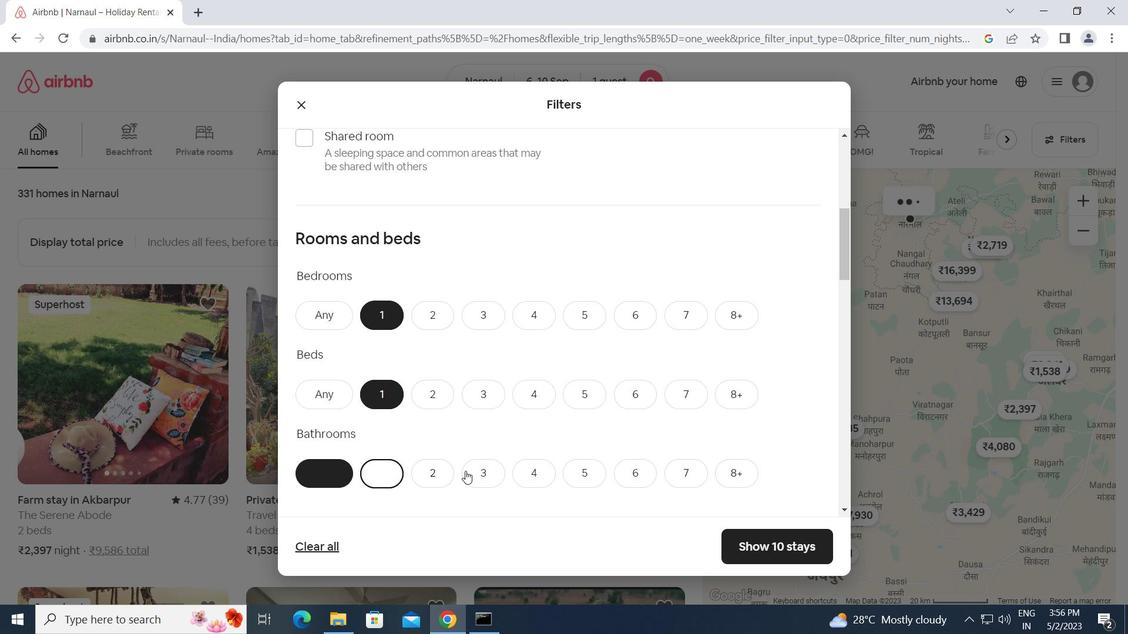
Action: Mouse scrolled (467, 471) with delta (0, 0)
Screenshot: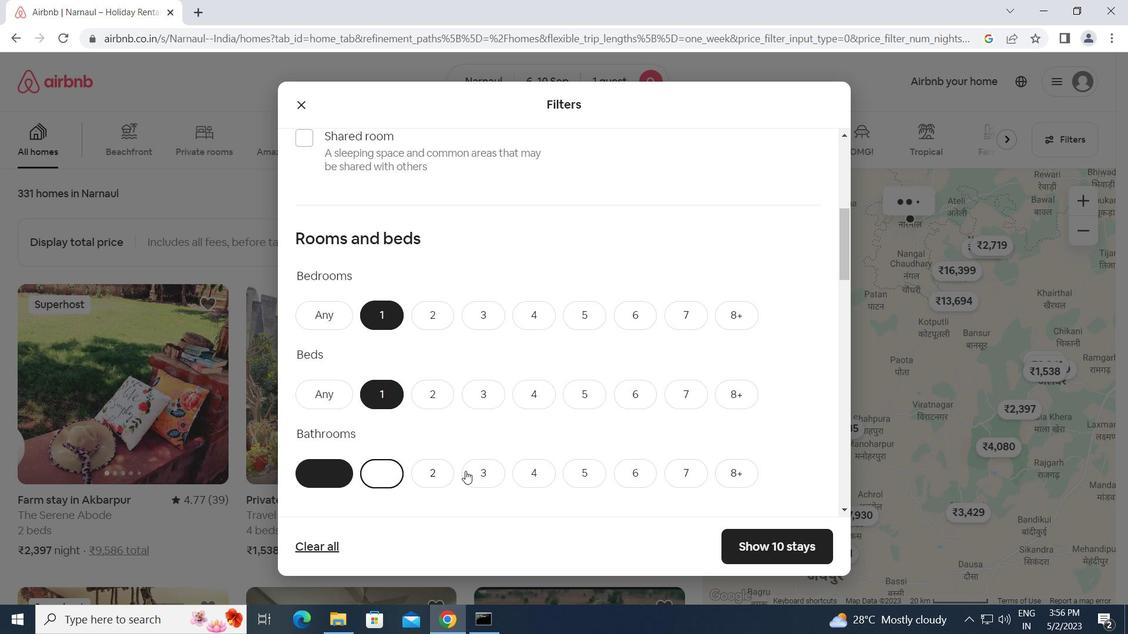 
Action: Mouse scrolled (467, 471) with delta (0, 0)
Screenshot: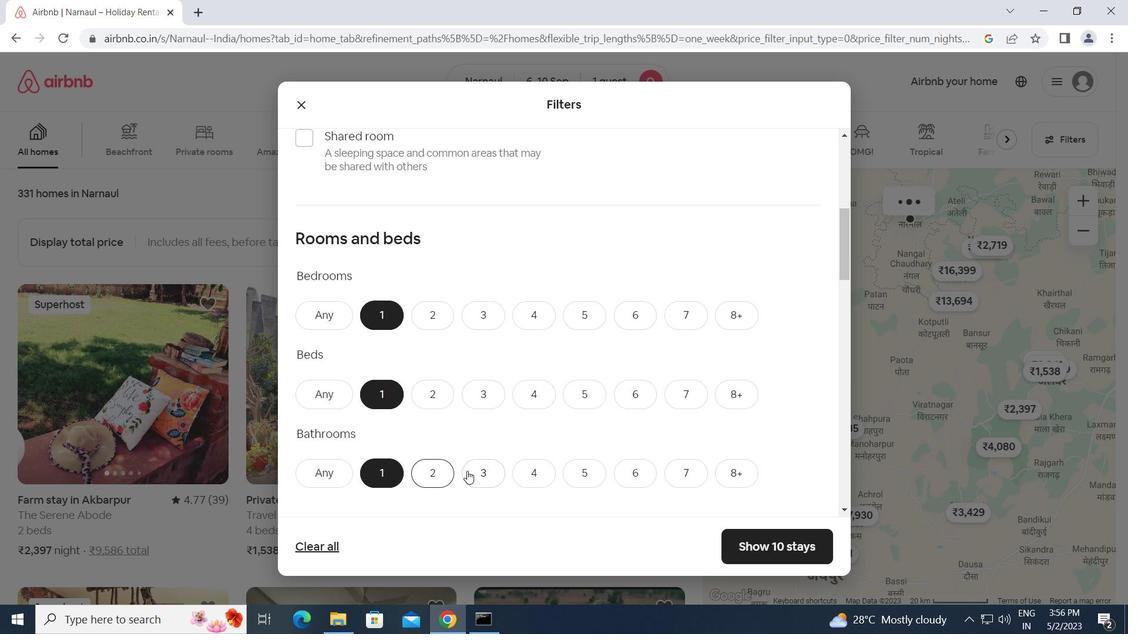 
Action: Mouse moved to (355, 419)
Screenshot: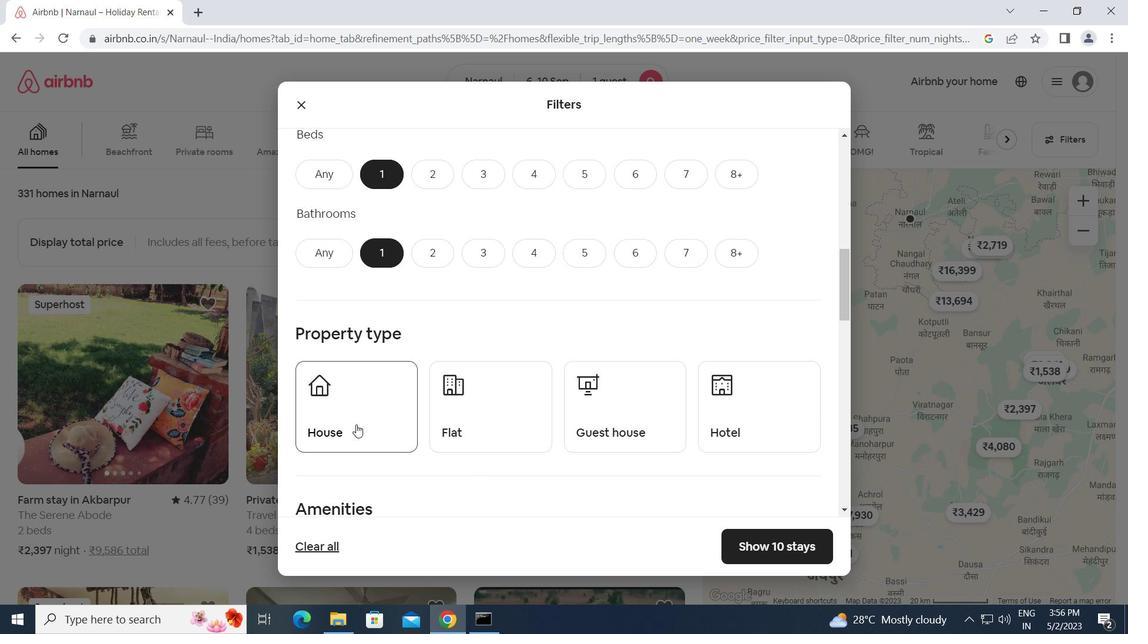 
Action: Mouse pressed left at (355, 419)
Screenshot: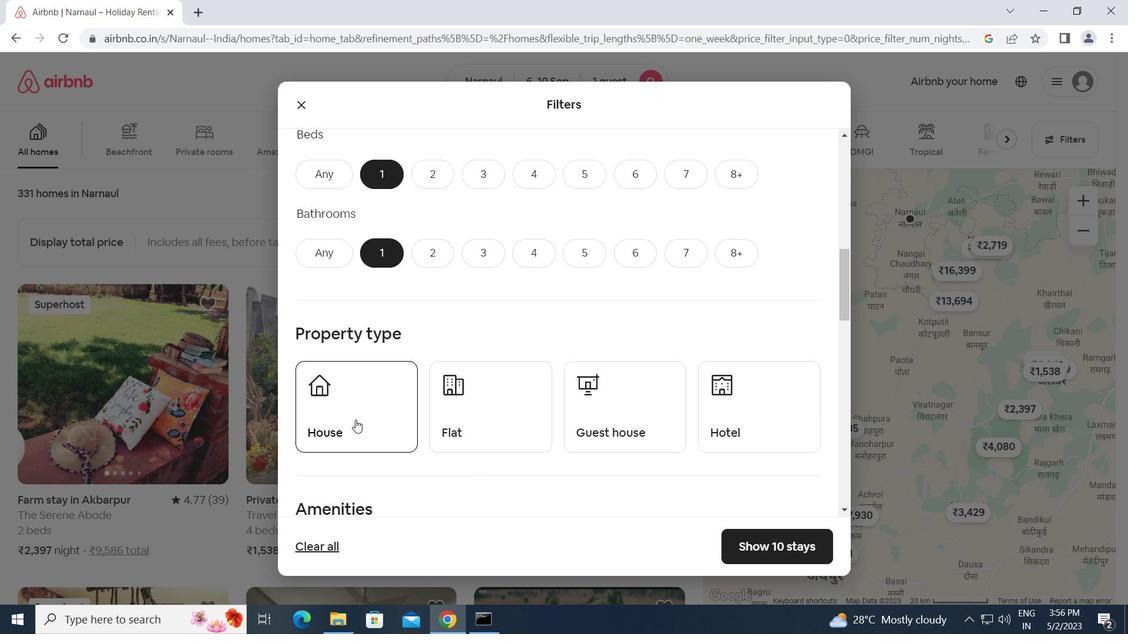
Action: Mouse moved to (475, 413)
Screenshot: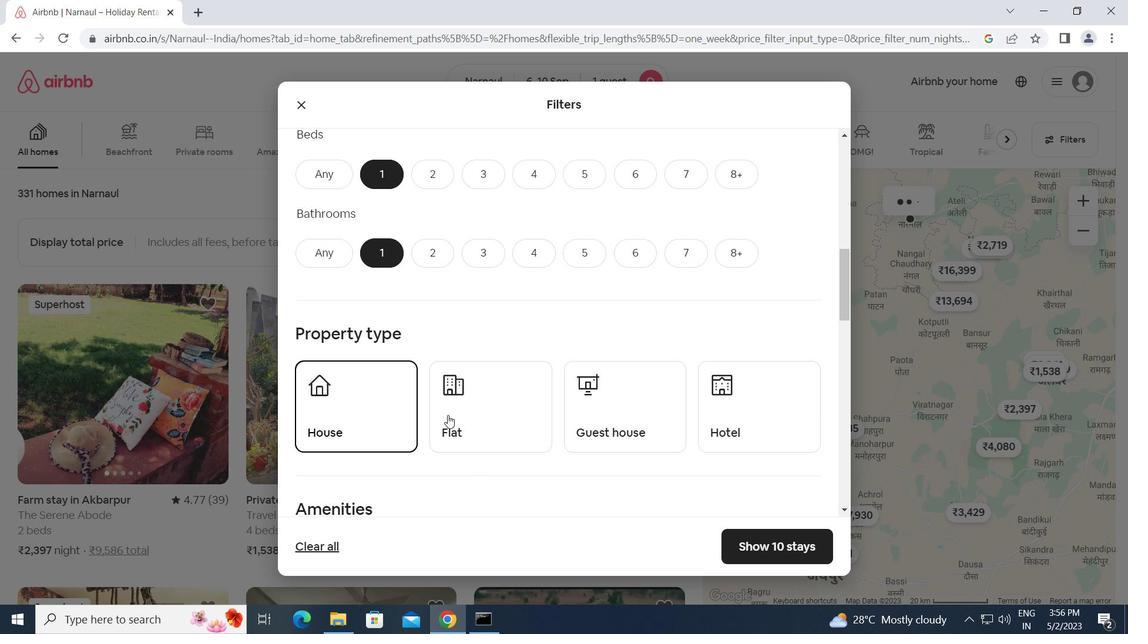 
Action: Mouse pressed left at (475, 413)
Screenshot: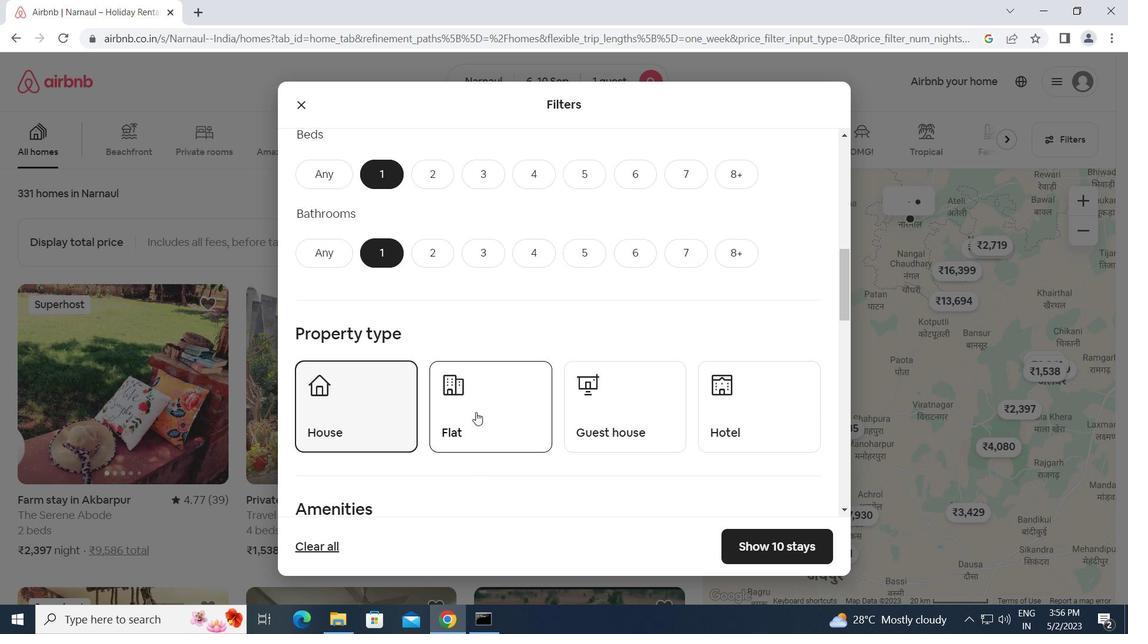 
Action: Mouse moved to (609, 413)
Screenshot: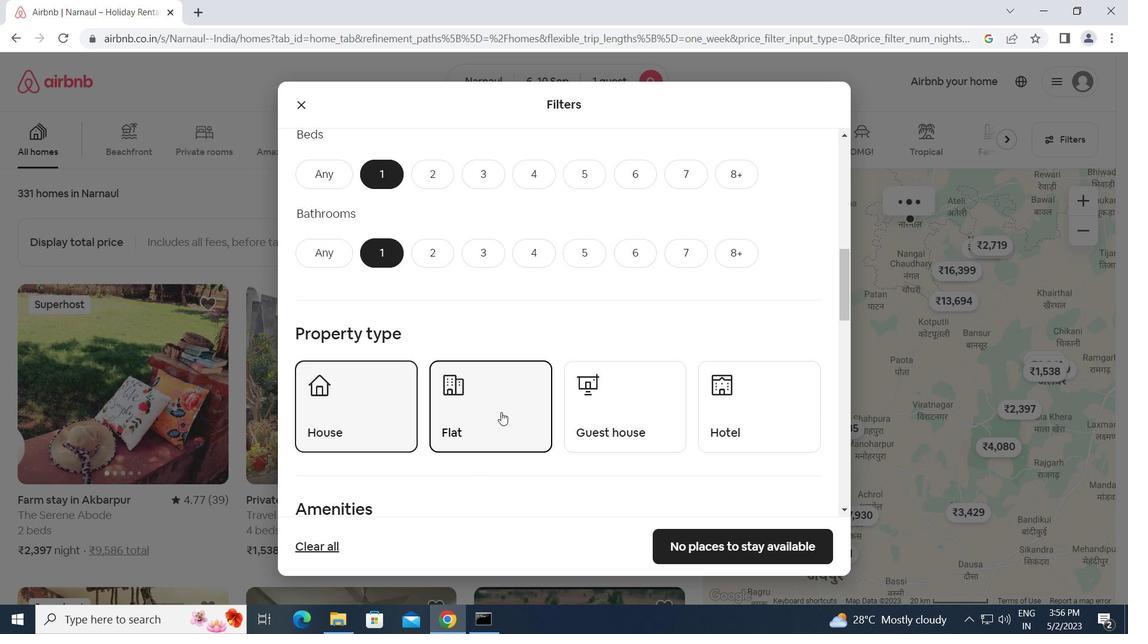 
Action: Mouse pressed left at (609, 413)
Screenshot: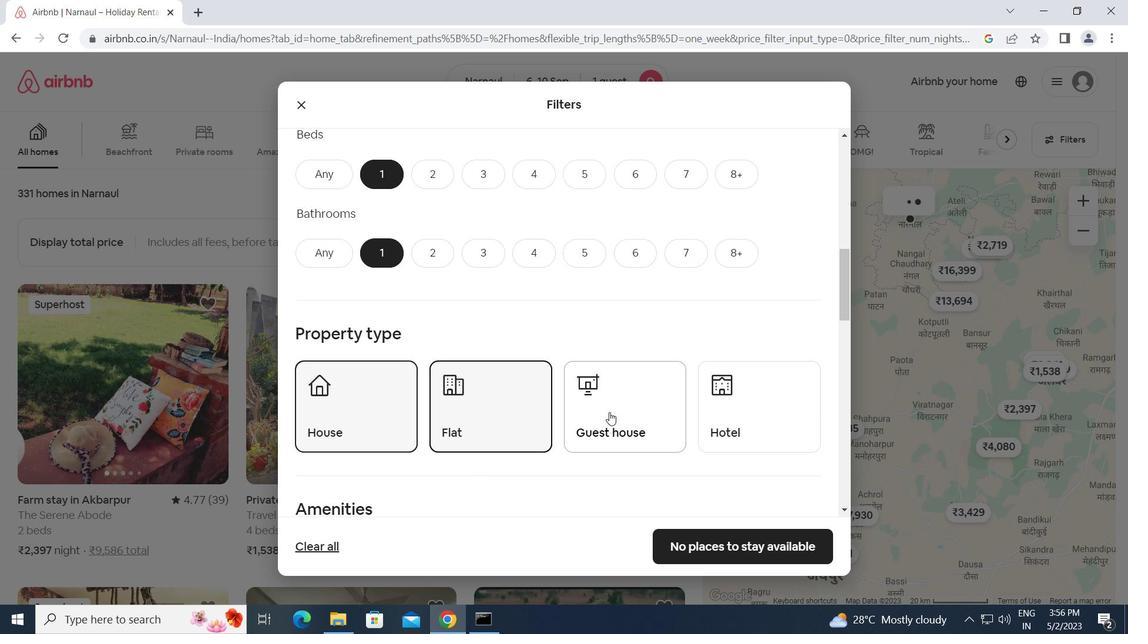 
Action: Mouse moved to (742, 410)
Screenshot: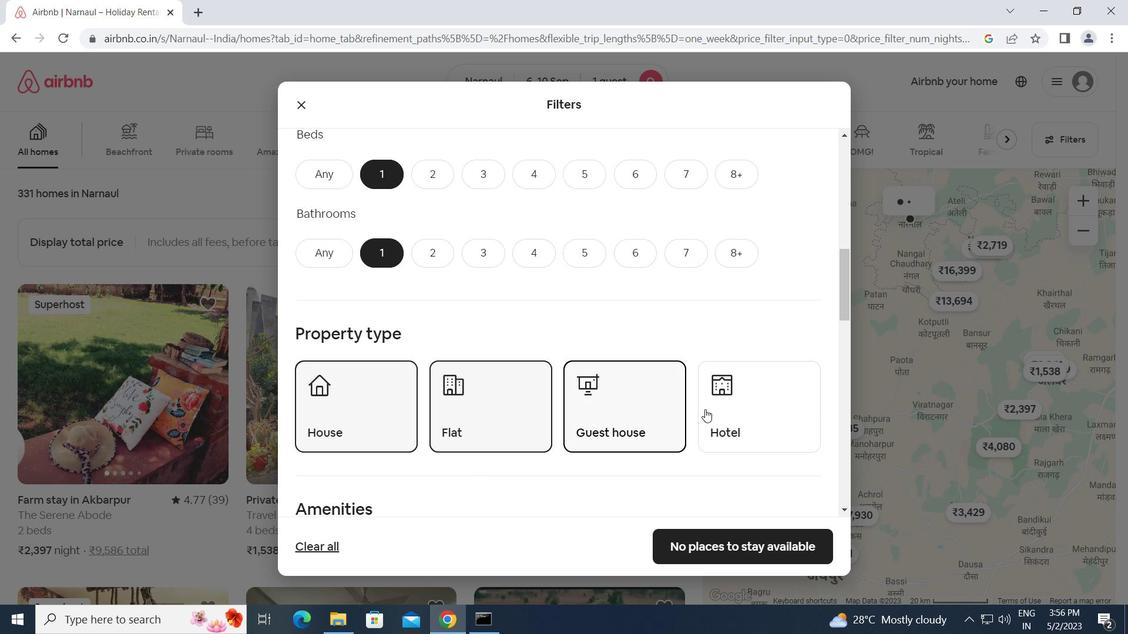 
Action: Mouse pressed left at (742, 410)
Screenshot: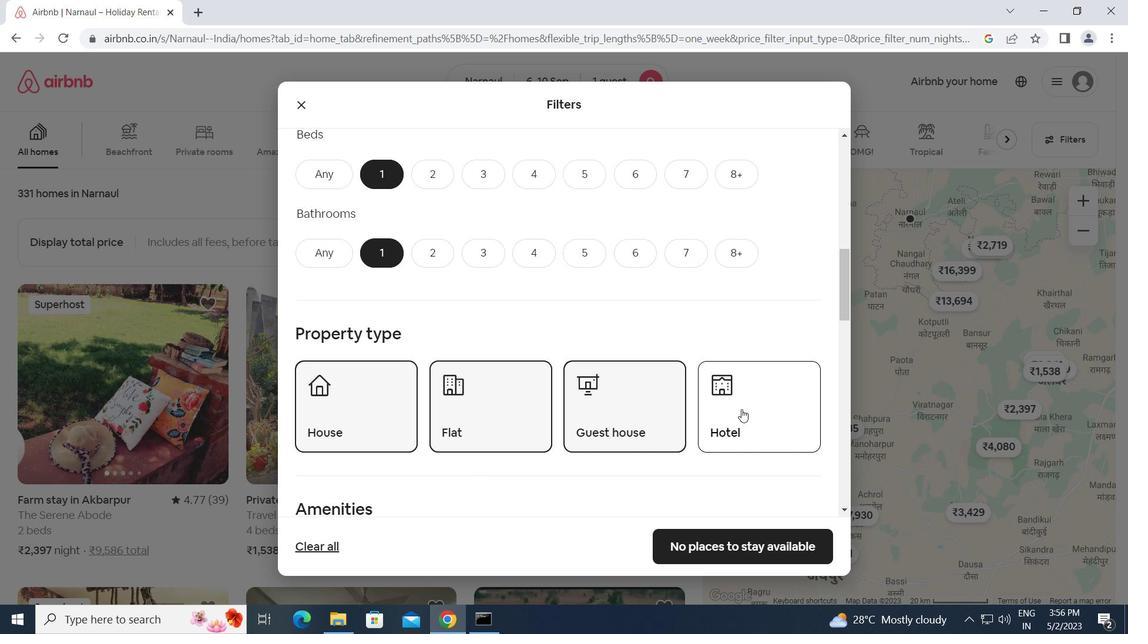 
Action: Mouse moved to (598, 431)
Screenshot: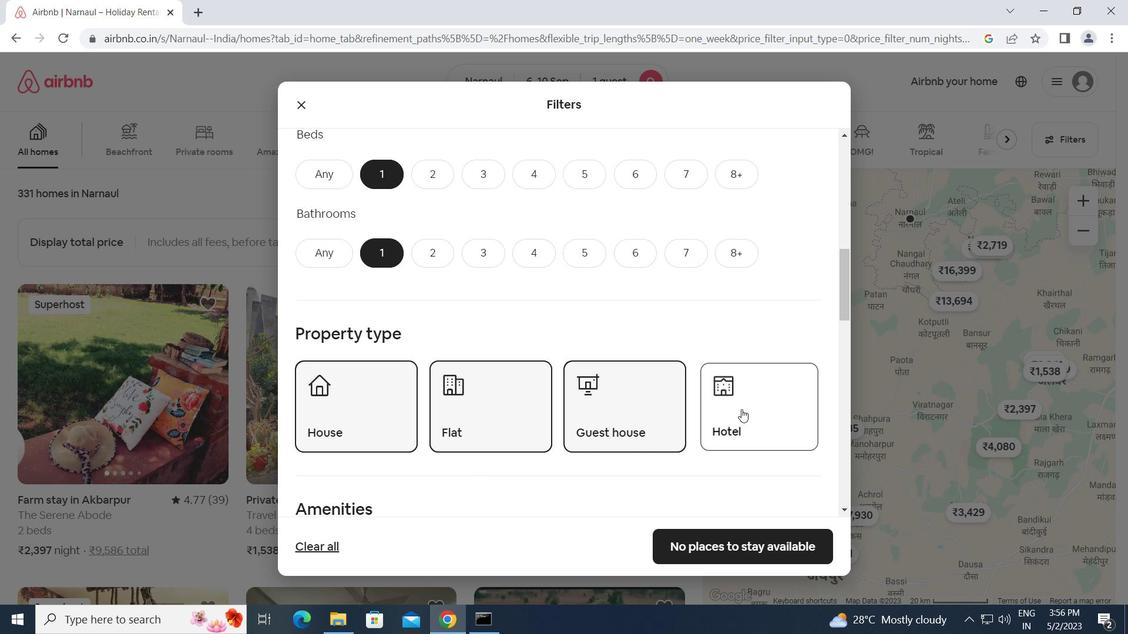 
Action: Mouse scrolled (598, 431) with delta (0, 0)
Screenshot: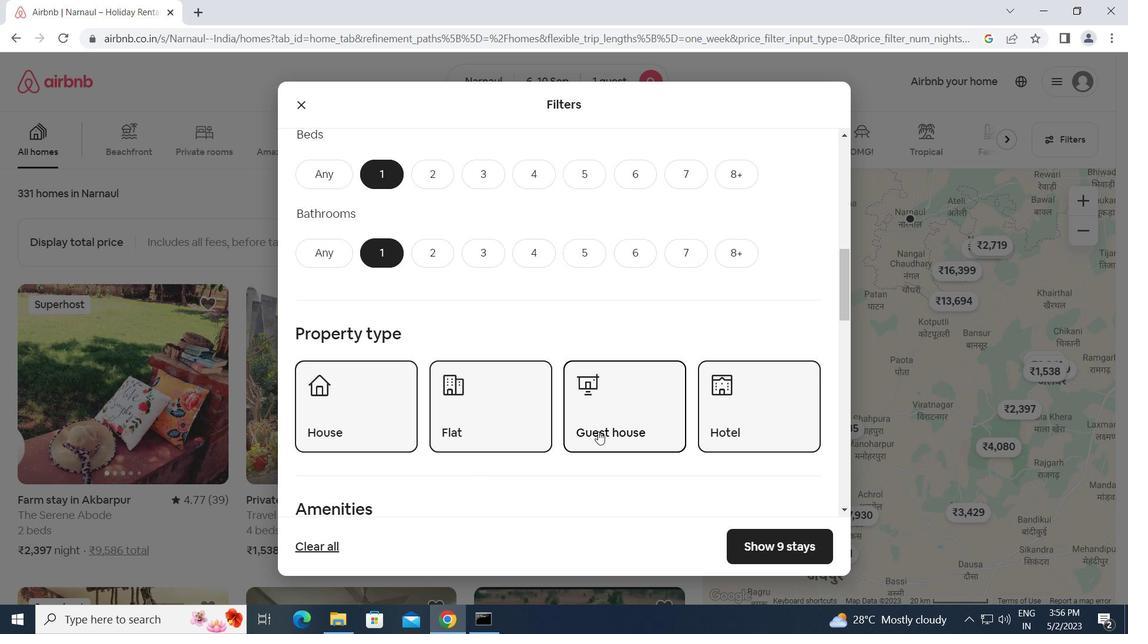 
Action: Mouse scrolled (598, 431) with delta (0, 0)
Screenshot: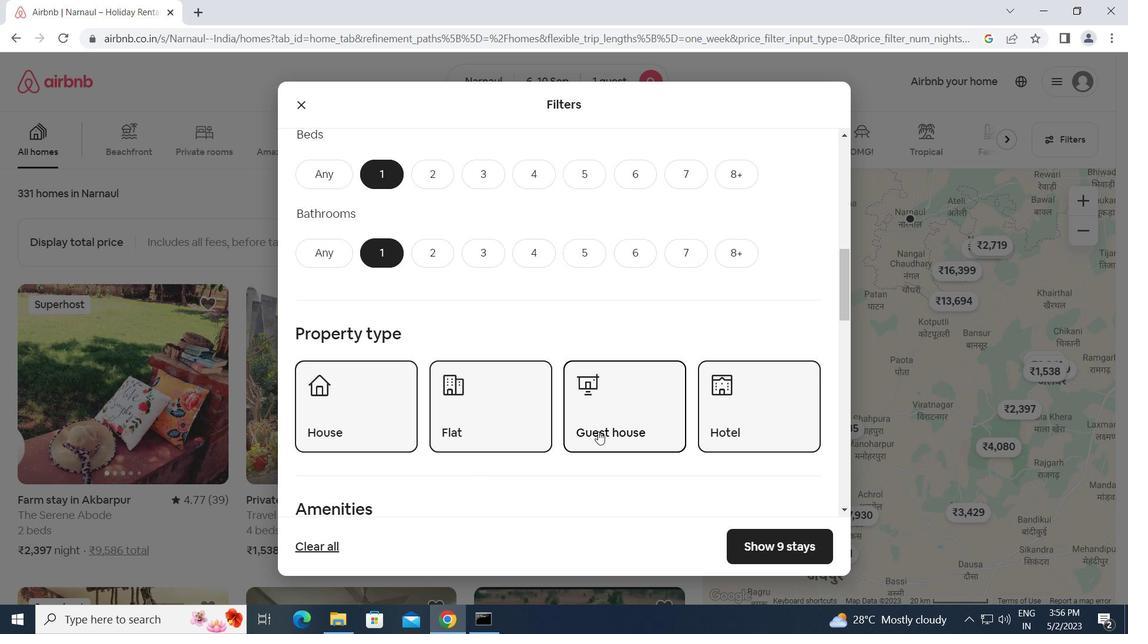 
Action: Mouse moved to (406, 445)
Screenshot: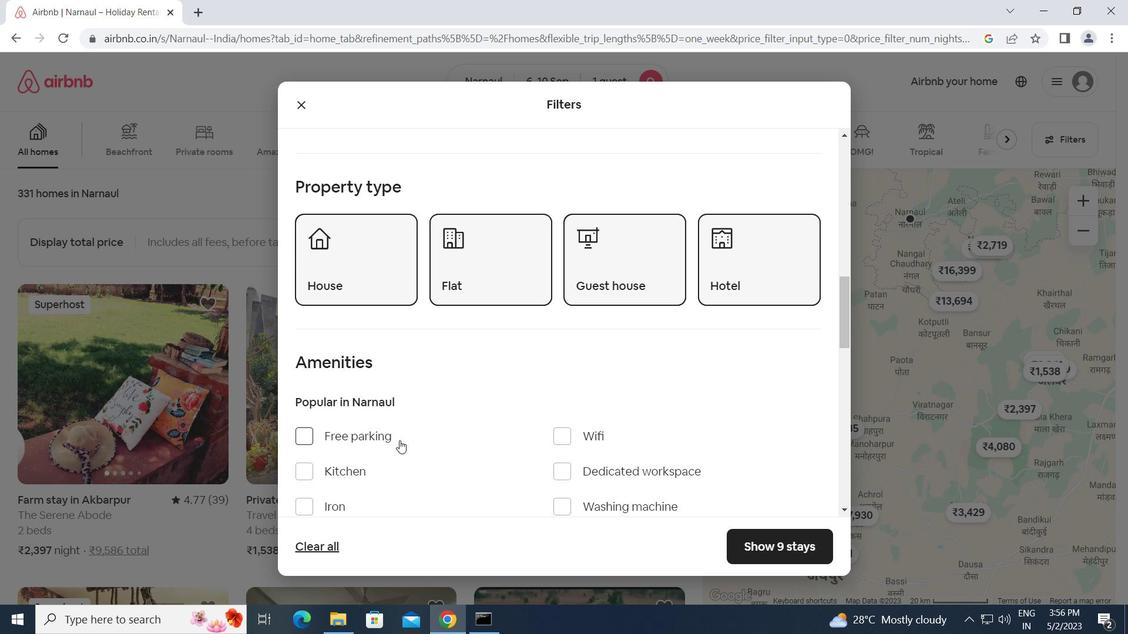 
Action: Mouse scrolled (406, 444) with delta (0, 0)
Screenshot: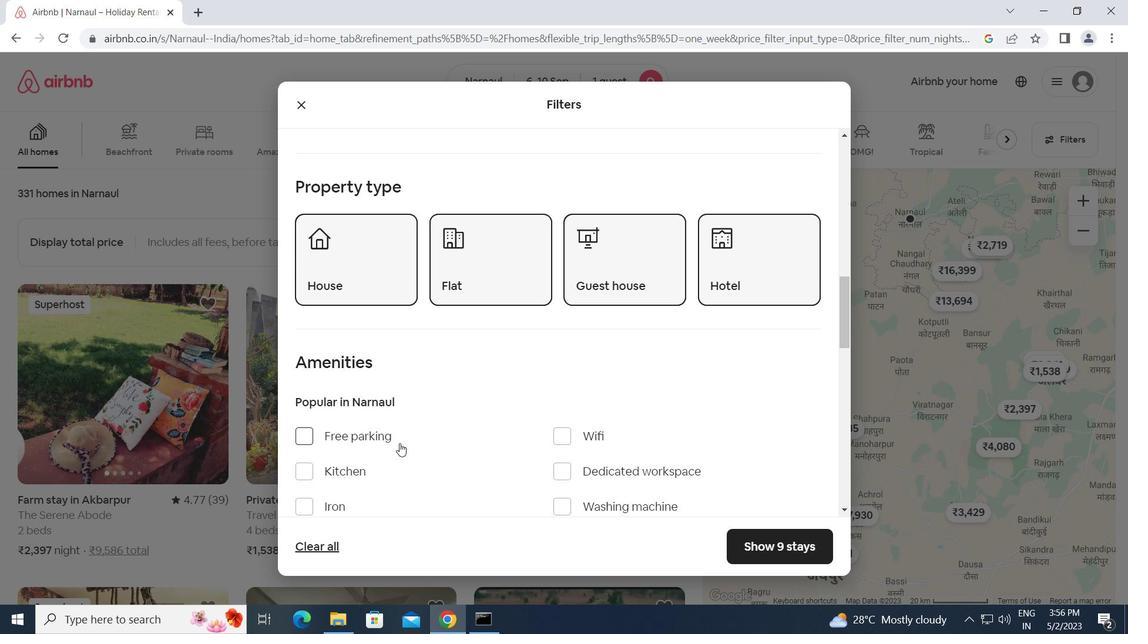 
Action: Mouse moved to (408, 445)
Screenshot: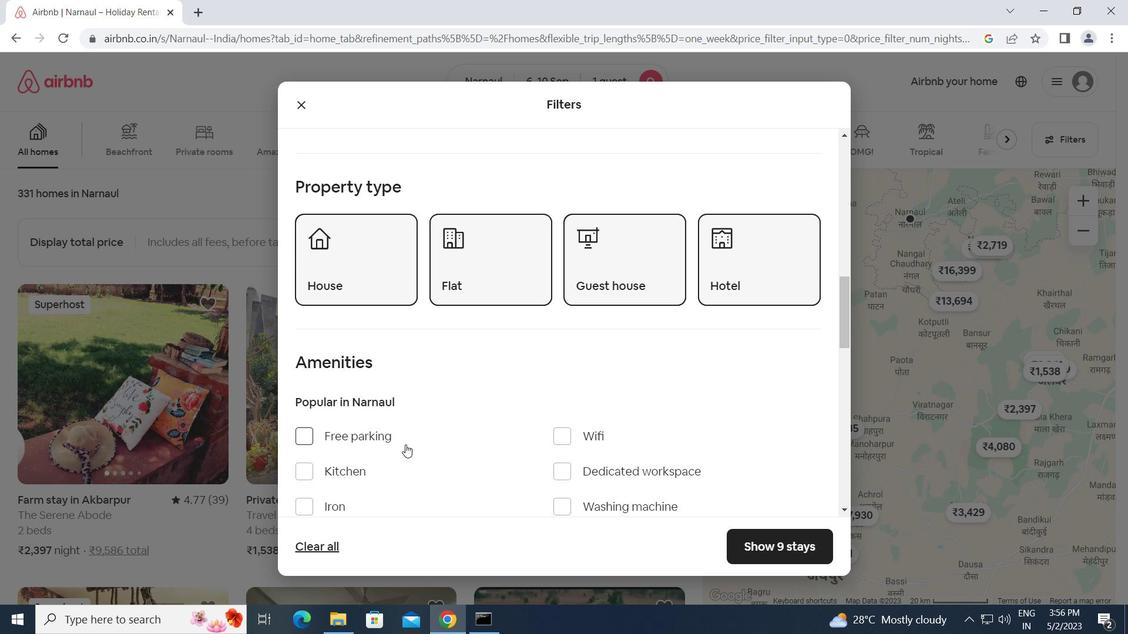 
Action: Mouse scrolled (408, 444) with delta (0, 0)
Screenshot: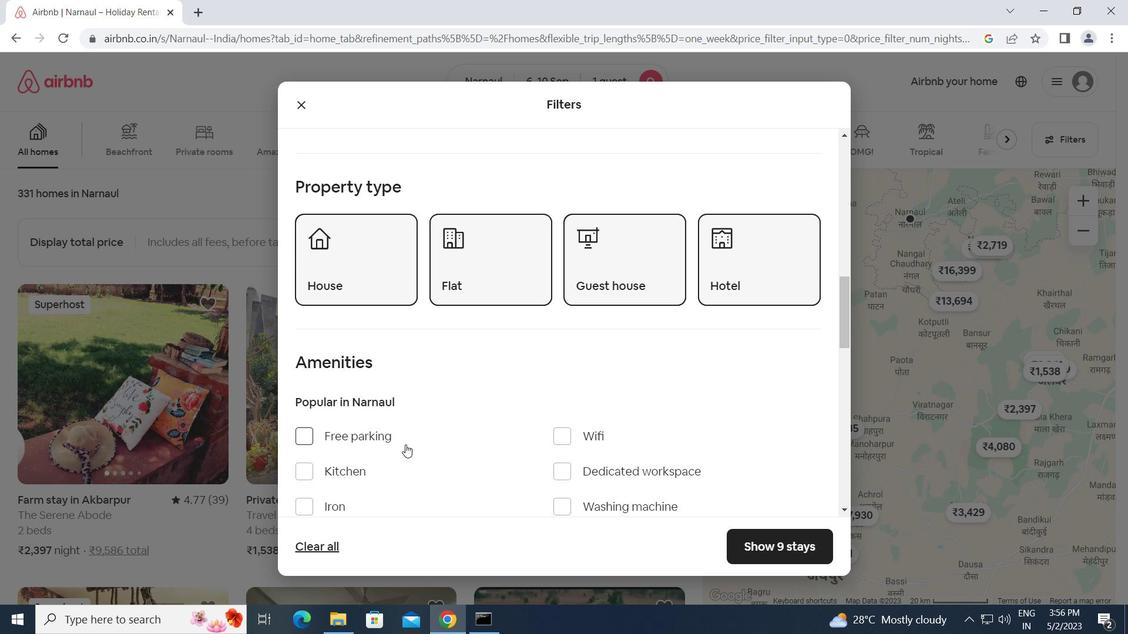 
Action: Mouse moved to (562, 360)
Screenshot: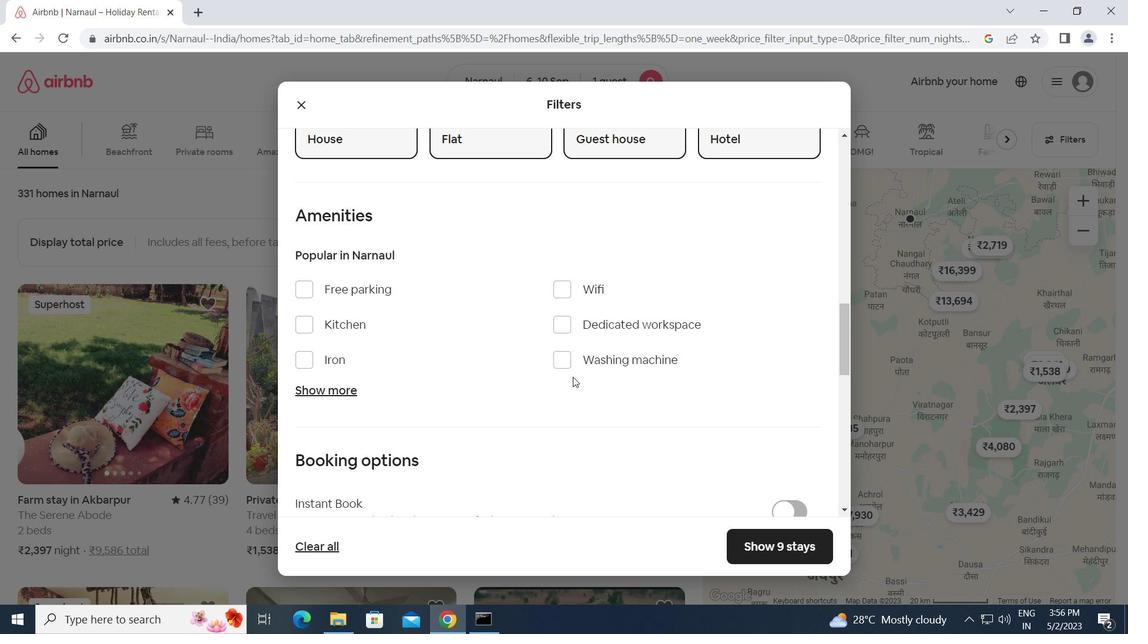 
Action: Mouse pressed left at (562, 360)
Screenshot: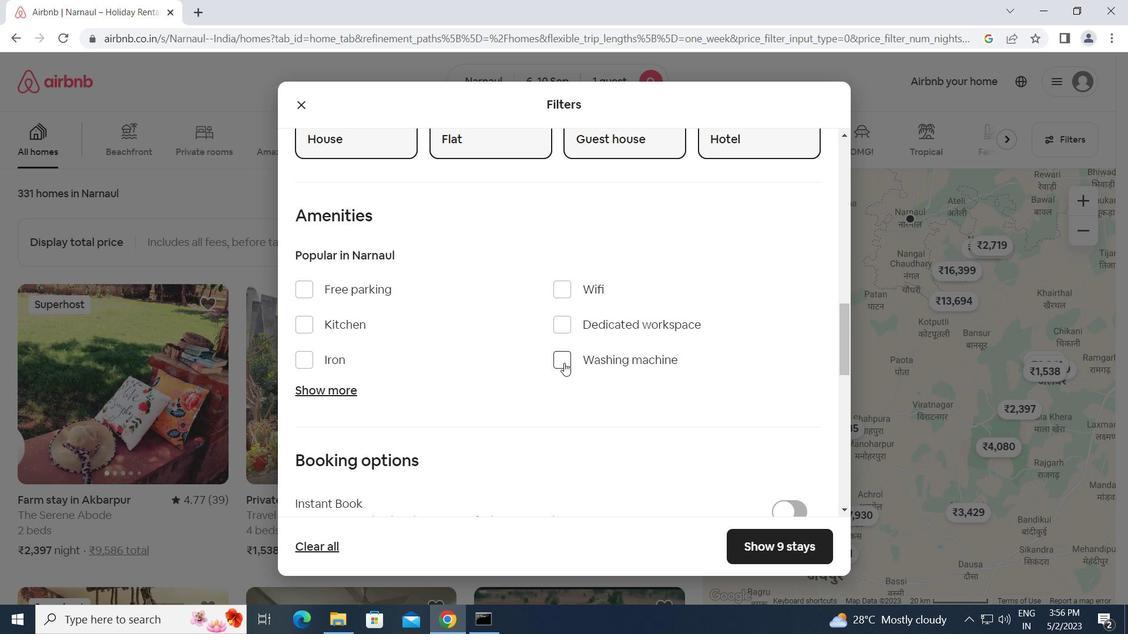 
Action: Mouse moved to (571, 390)
Screenshot: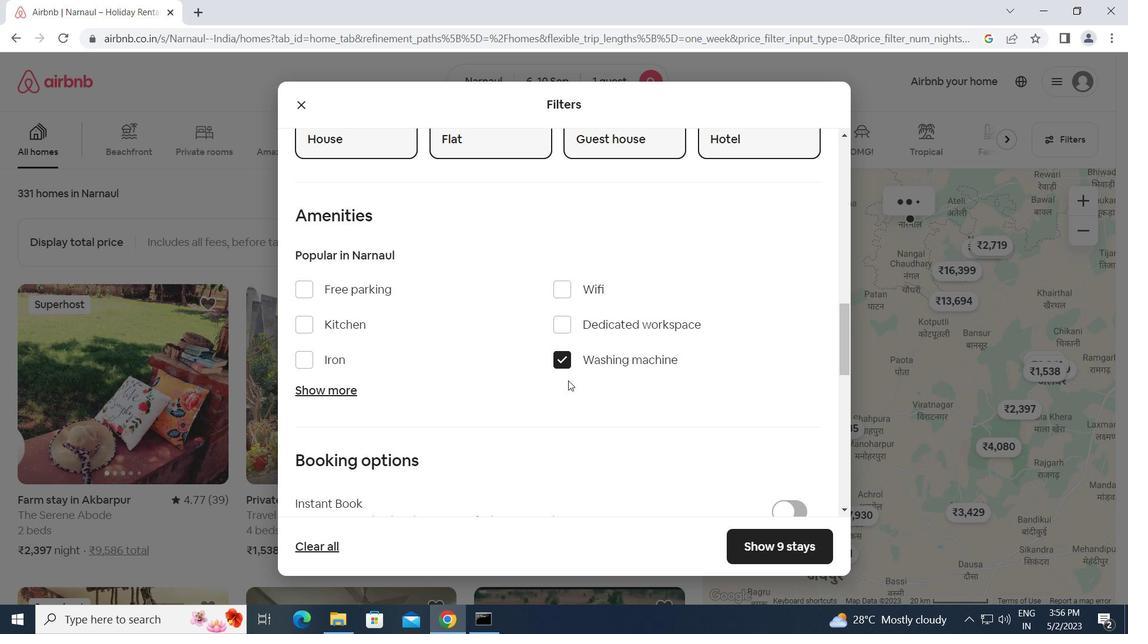 
Action: Mouse scrolled (571, 390) with delta (0, 0)
Screenshot: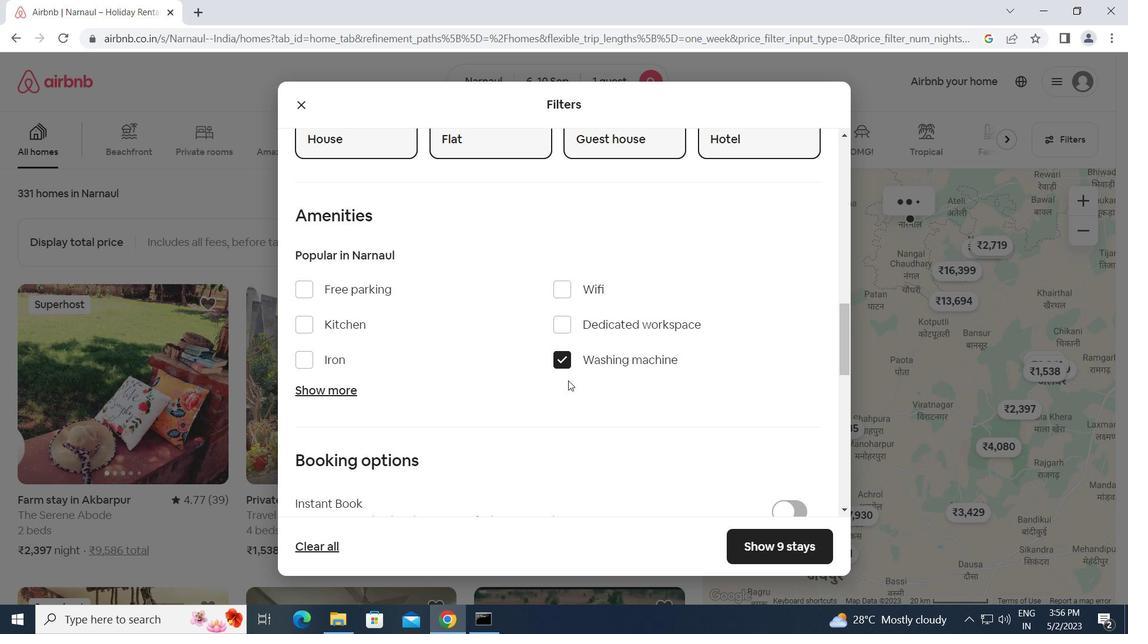 
Action: Mouse scrolled (571, 390) with delta (0, 0)
Screenshot: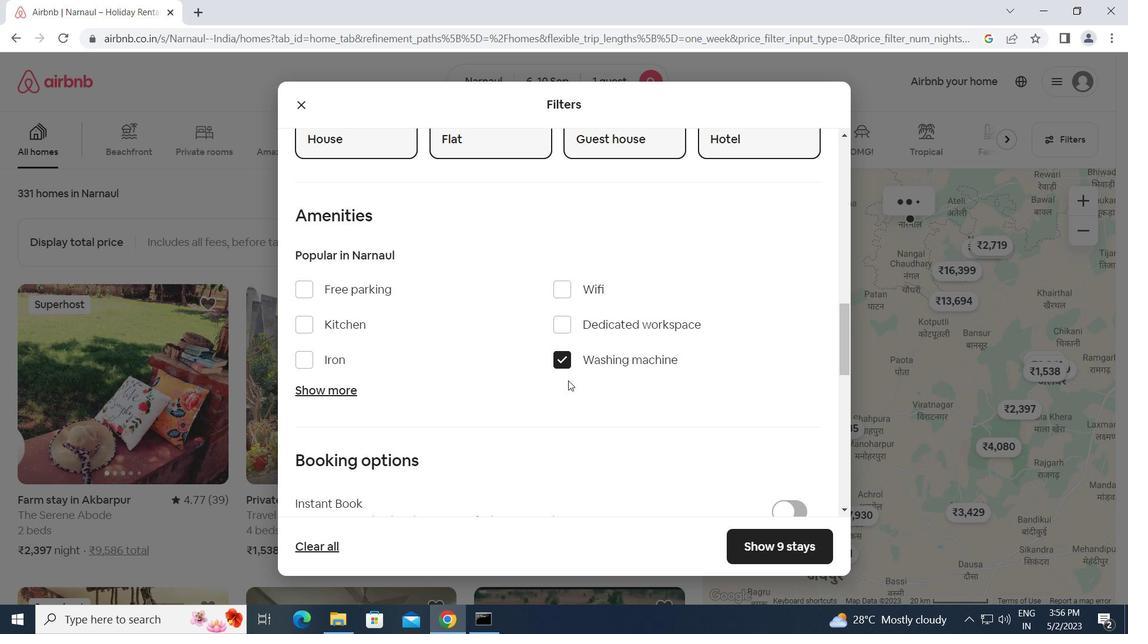 
Action: Mouse scrolled (571, 390) with delta (0, 0)
Screenshot: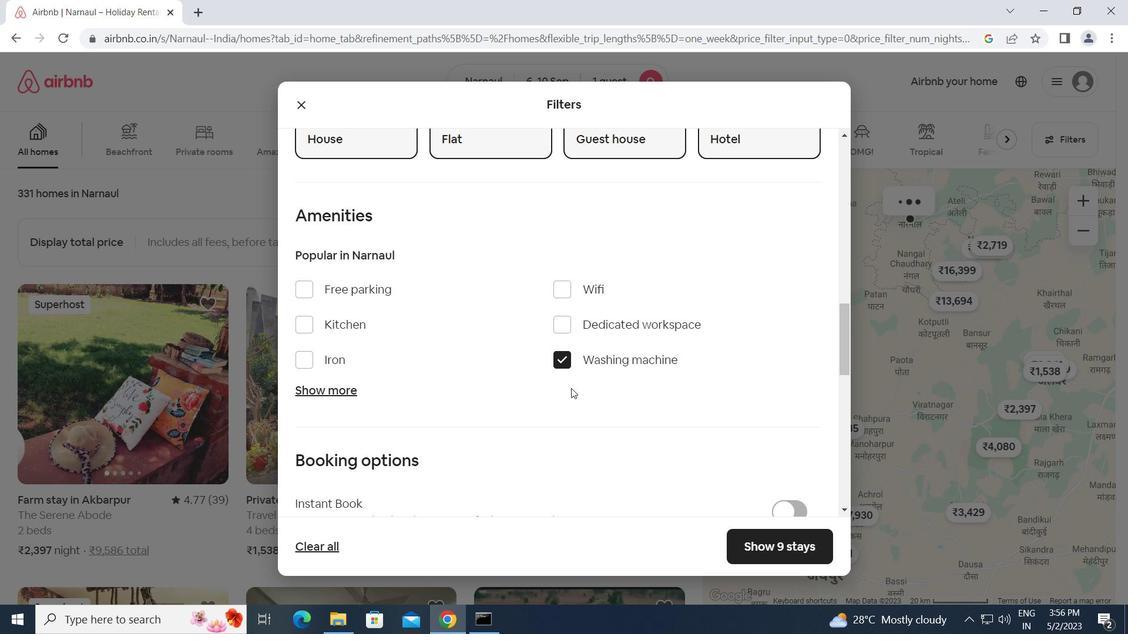 
Action: Mouse moved to (792, 339)
Screenshot: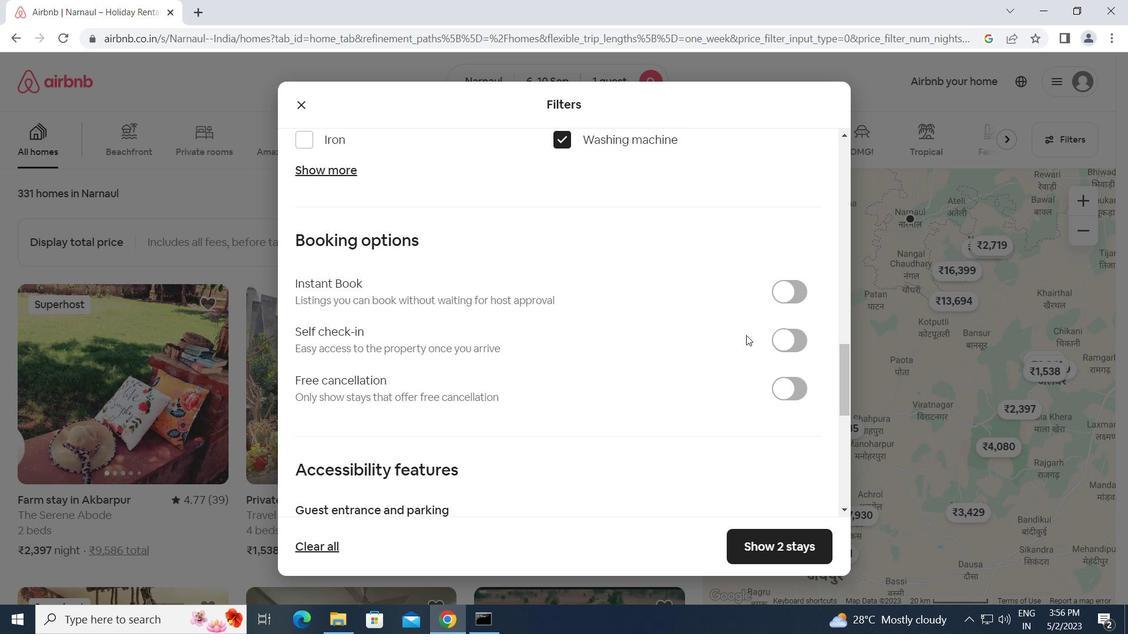 
Action: Mouse pressed left at (792, 339)
Screenshot: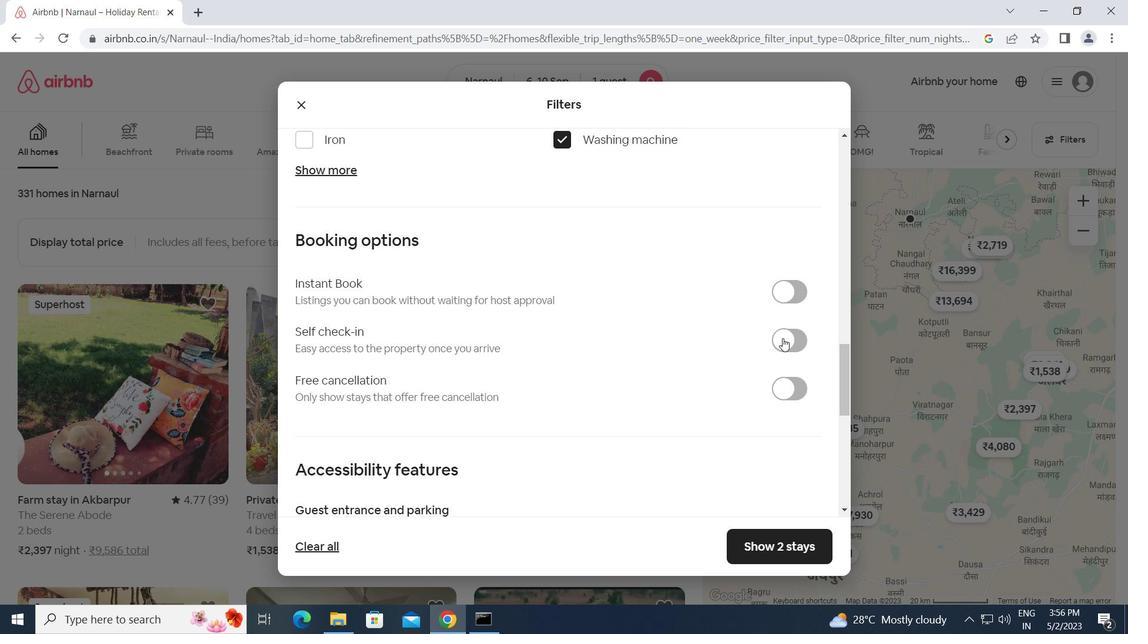 
Action: Mouse moved to (696, 404)
Screenshot: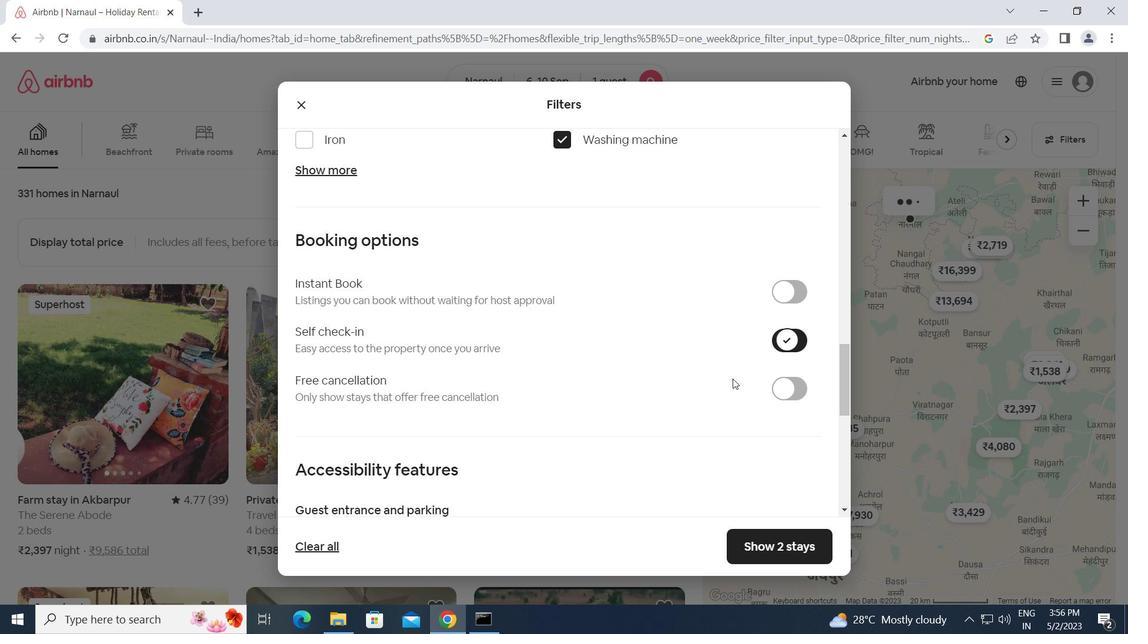 
Action: Mouse scrolled (696, 403) with delta (0, 0)
Screenshot: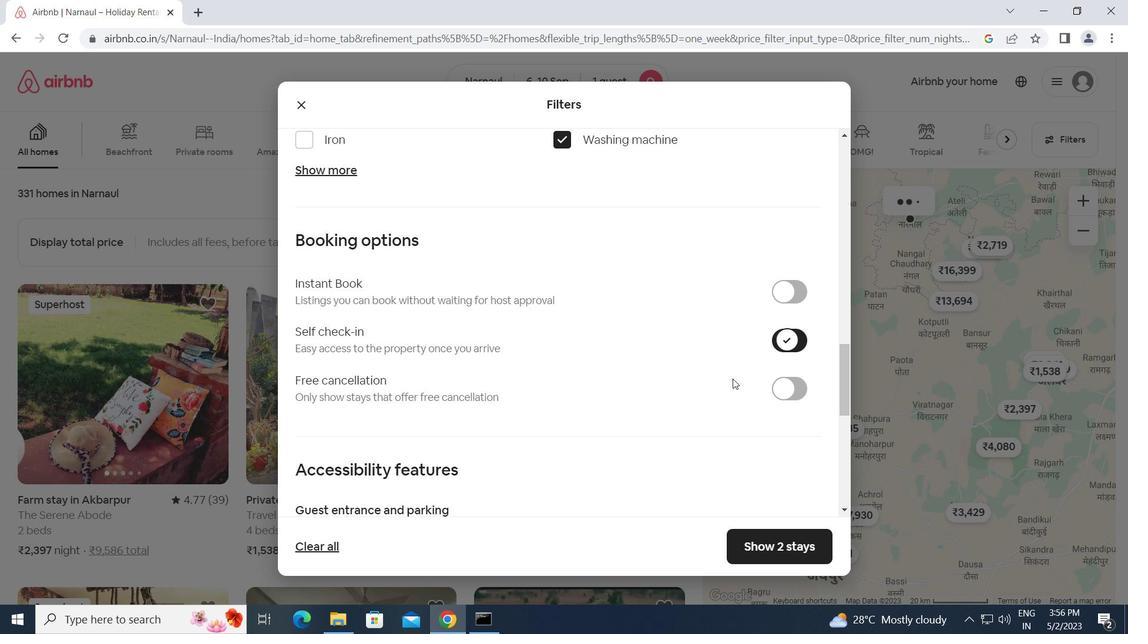
Action: Mouse moved to (695, 405)
Screenshot: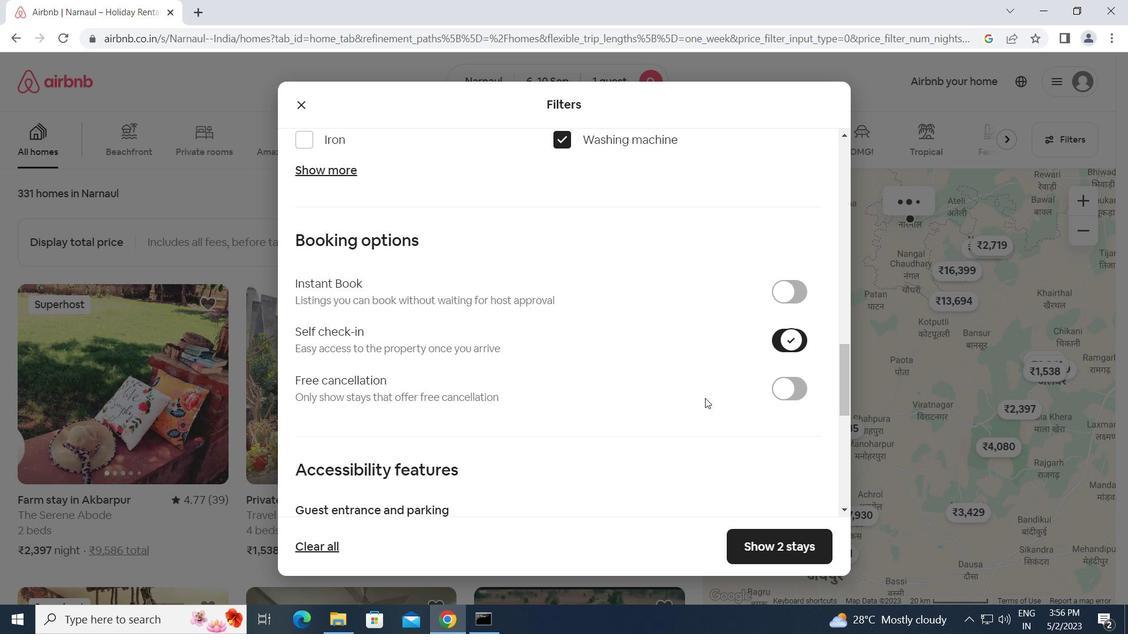 
Action: Mouse scrolled (695, 405) with delta (0, 0)
Screenshot: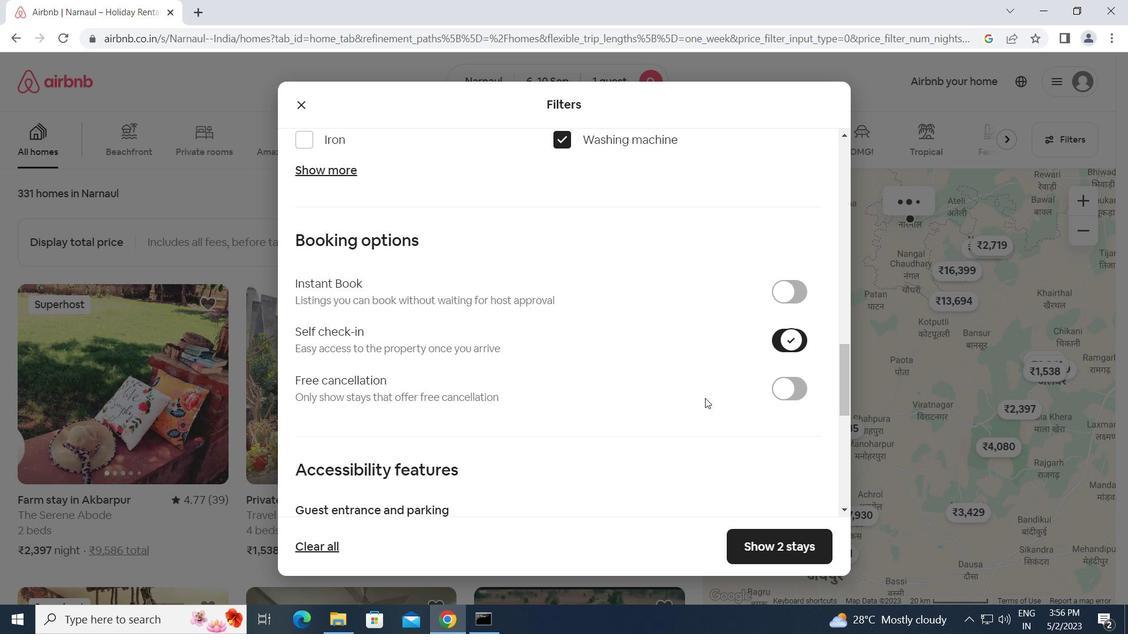 
Action: Mouse scrolled (695, 405) with delta (0, 0)
Screenshot: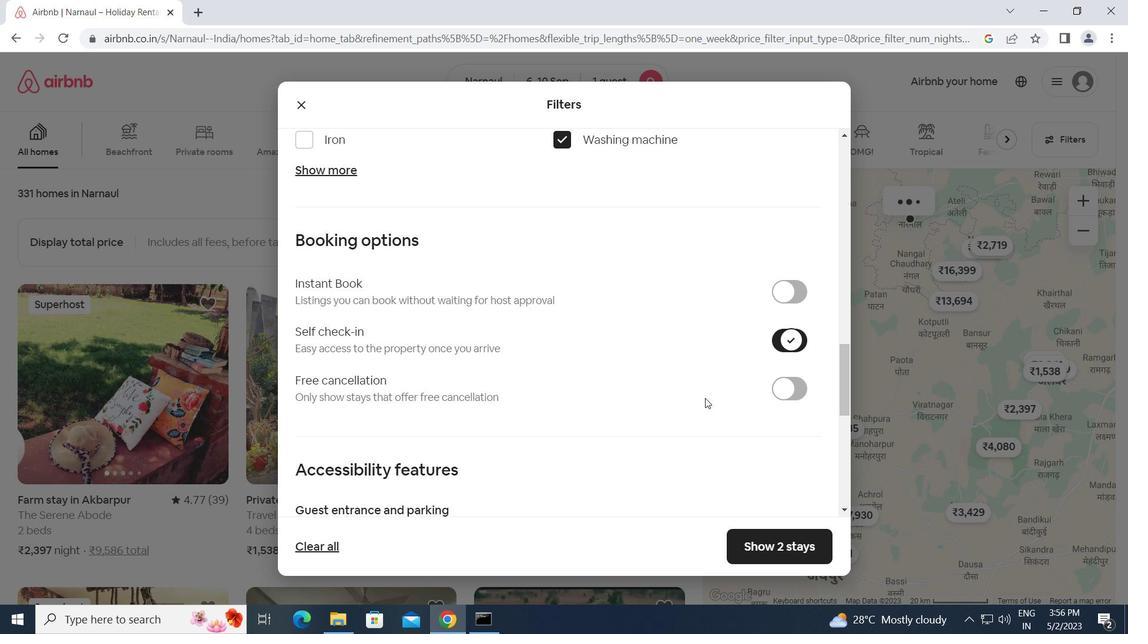 
Action: Mouse scrolled (695, 405) with delta (0, 0)
Screenshot: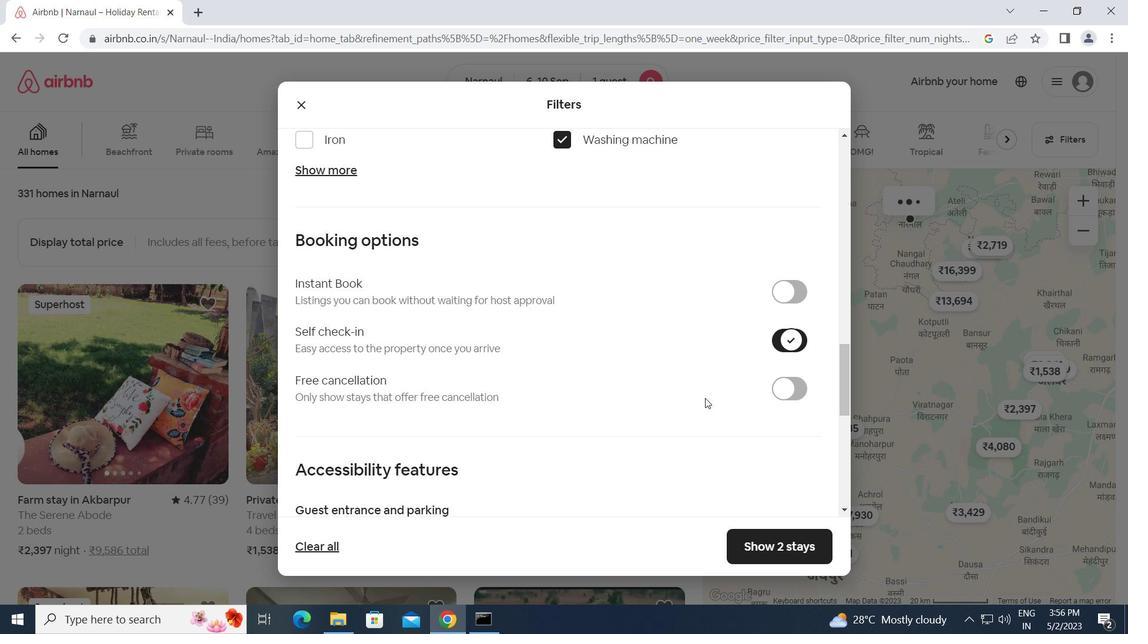 
Action: Mouse scrolled (695, 405) with delta (0, 0)
Screenshot: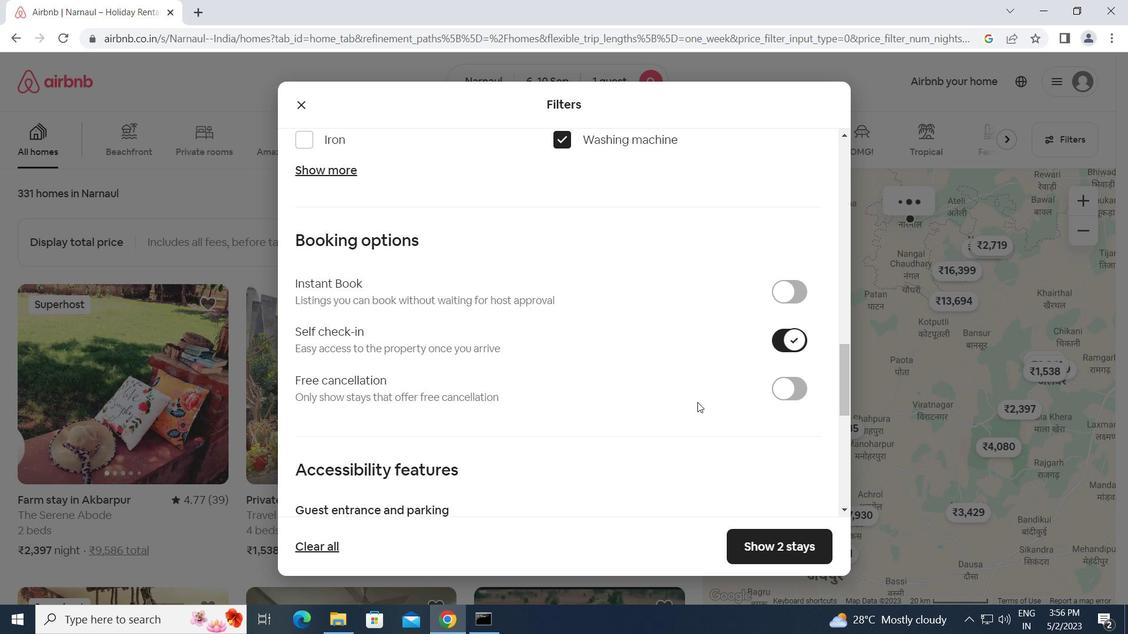 
Action: Mouse moved to (693, 406)
Screenshot: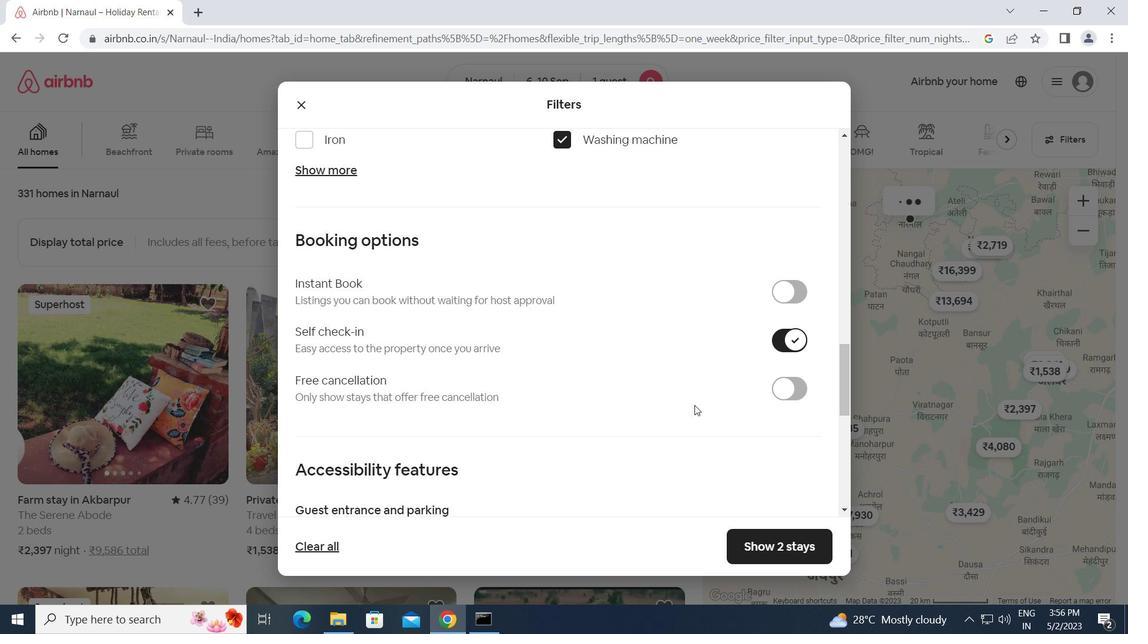 
Action: Mouse scrolled (693, 405) with delta (0, 0)
Screenshot: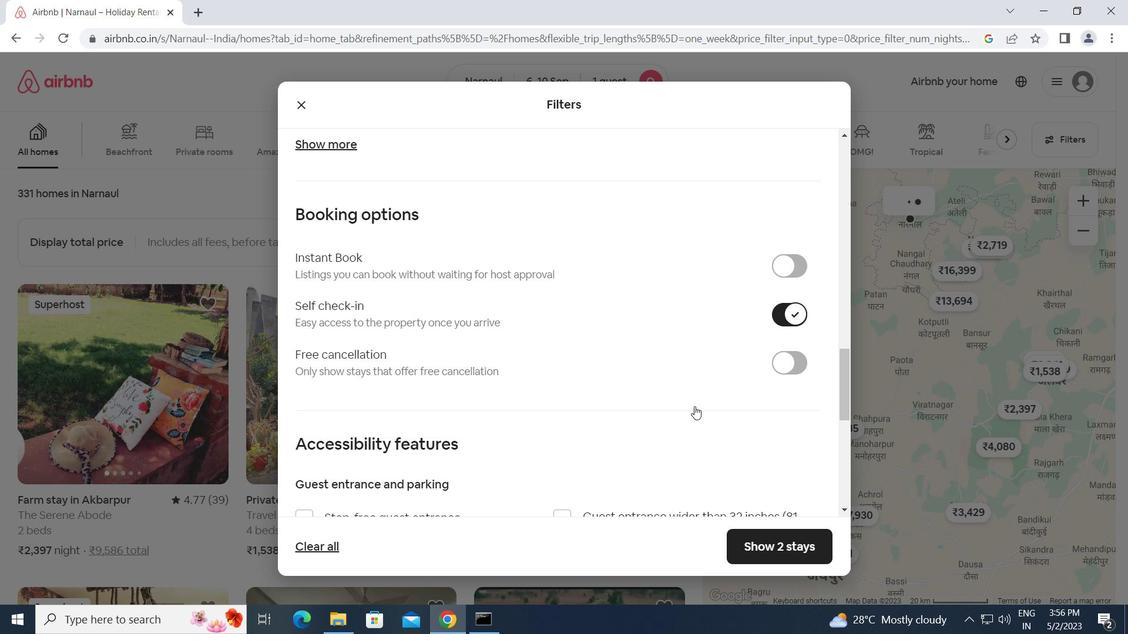 
Action: Mouse moved to (693, 406)
Screenshot: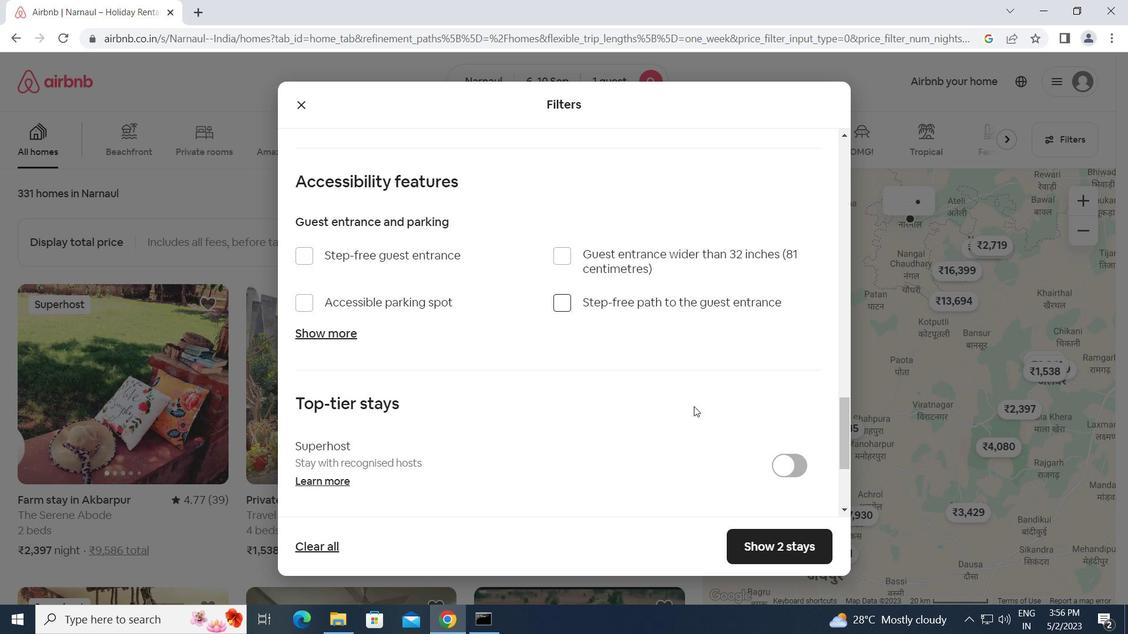 
Action: Mouse scrolled (693, 405) with delta (0, 0)
Screenshot: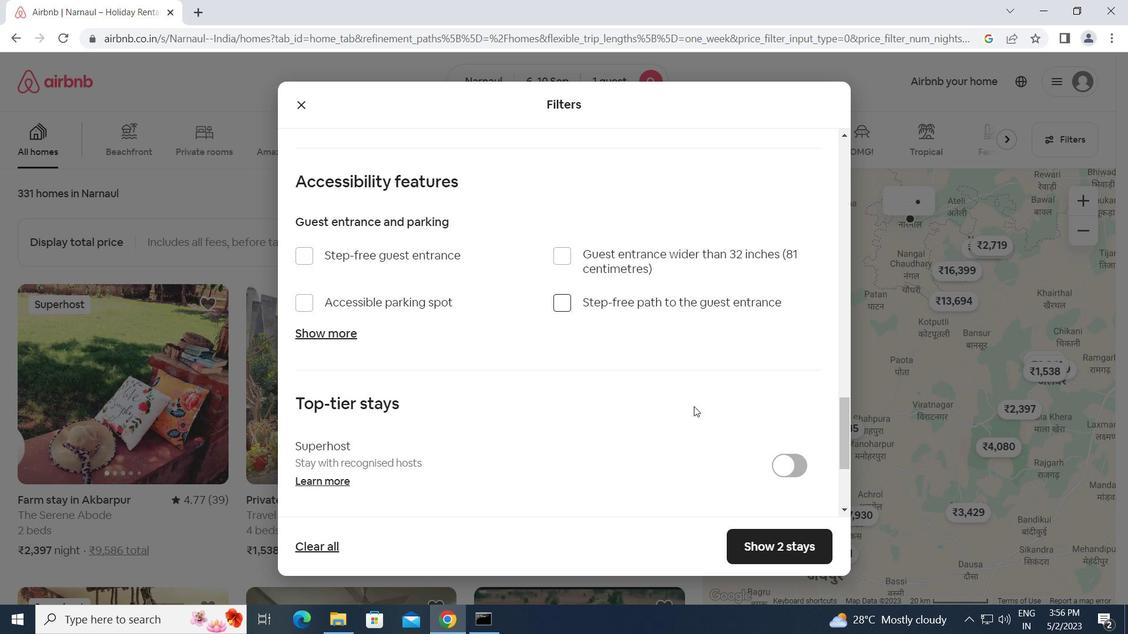 
Action: Mouse moved to (693, 407)
Screenshot: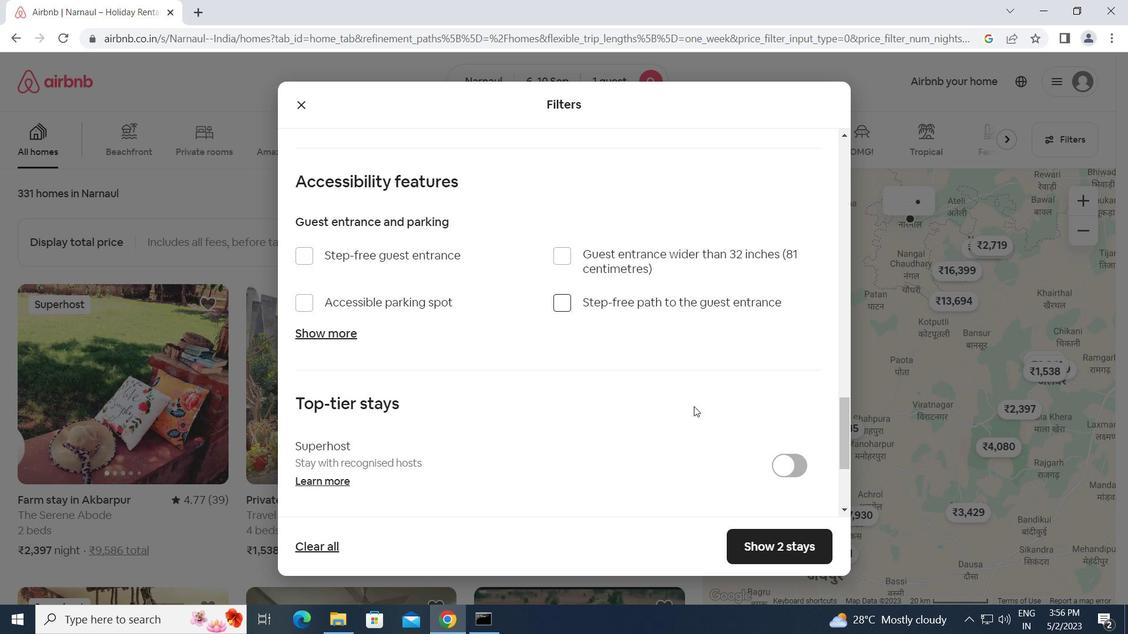 
Action: Mouse scrolled (693, 406) with delta (0, 0)
Screenshot: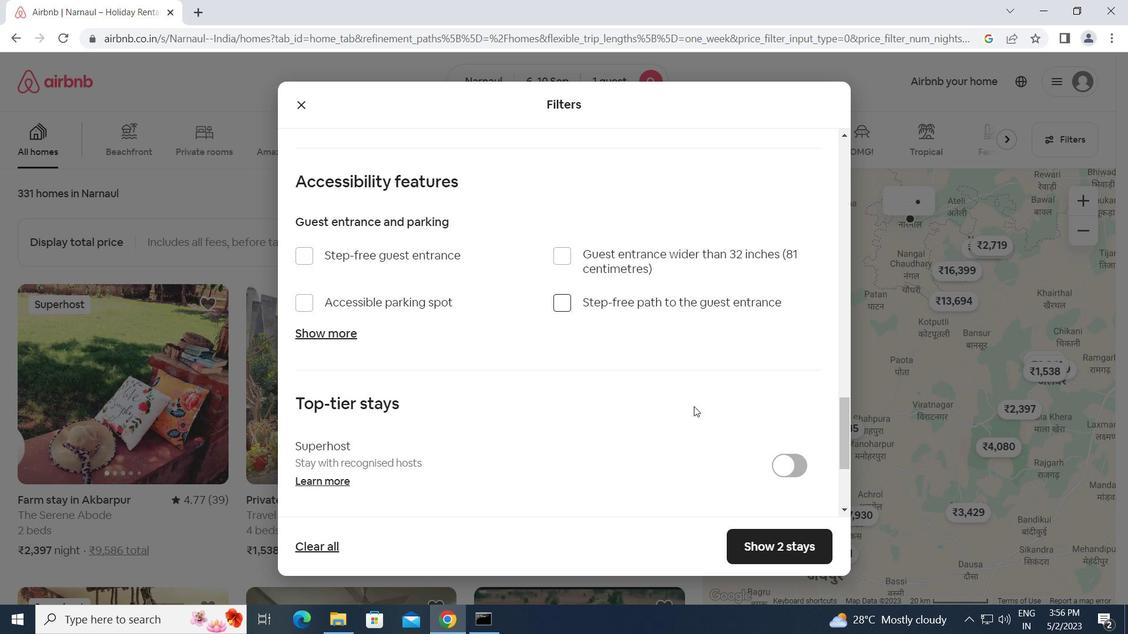 
Action: Mouse scrolled (693, 406) with delta (0, 0)
Screenshot: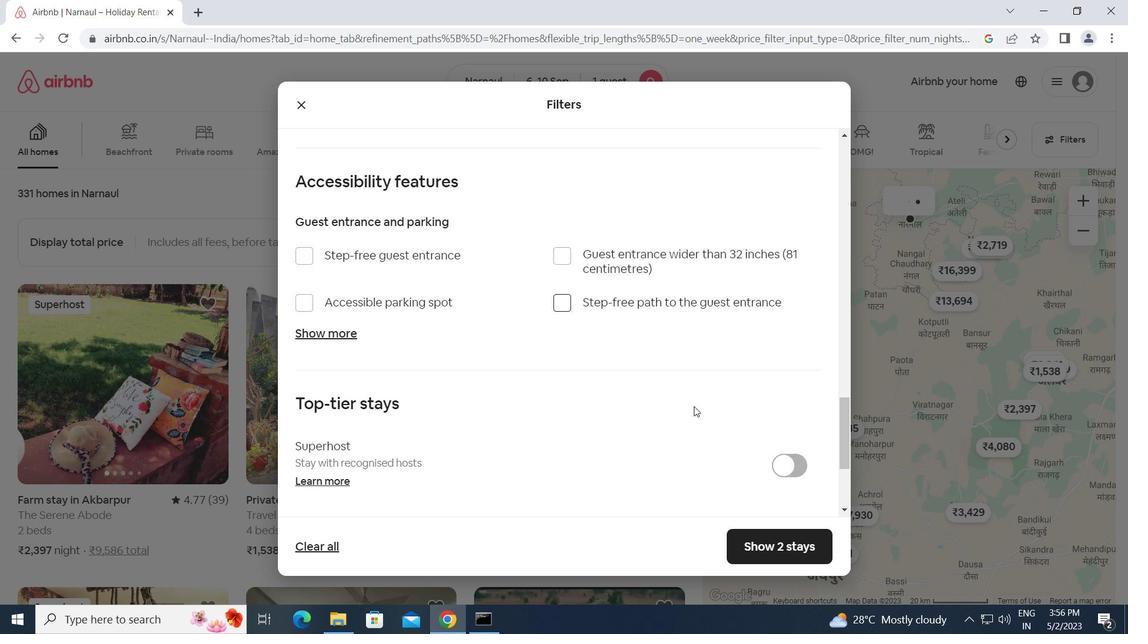 
Action: Mouse moved to (691, 408)
Screenshot: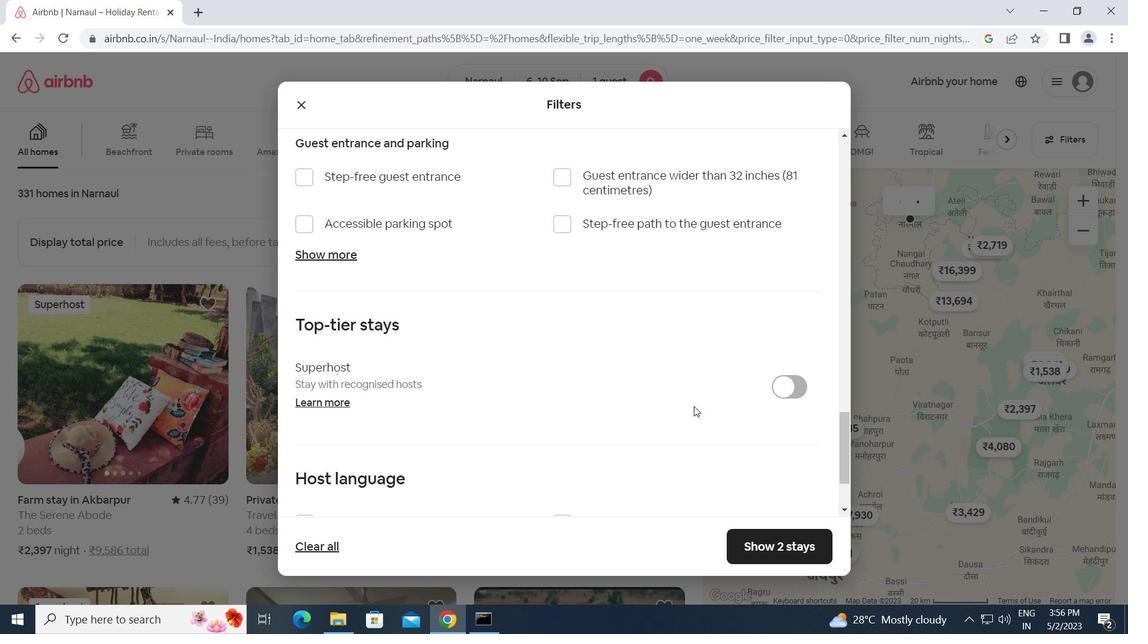 
Action: Mouse scrolled (691, 407) with delta (0, 0)
Screenshot: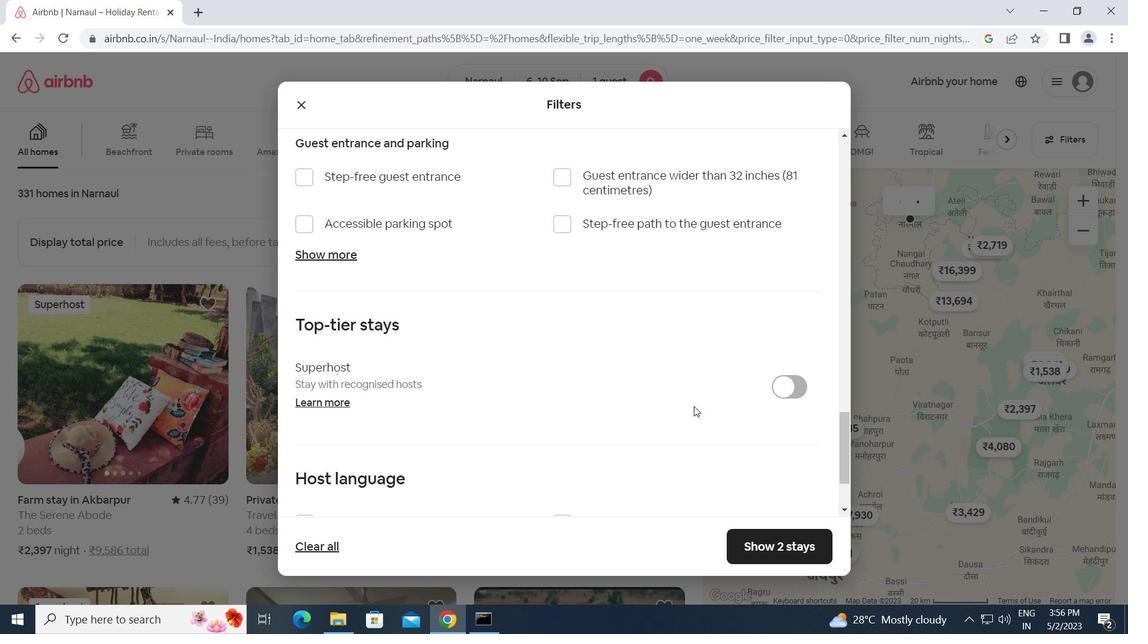 
Action: Mouse moved to (304, 415)
Screenshot: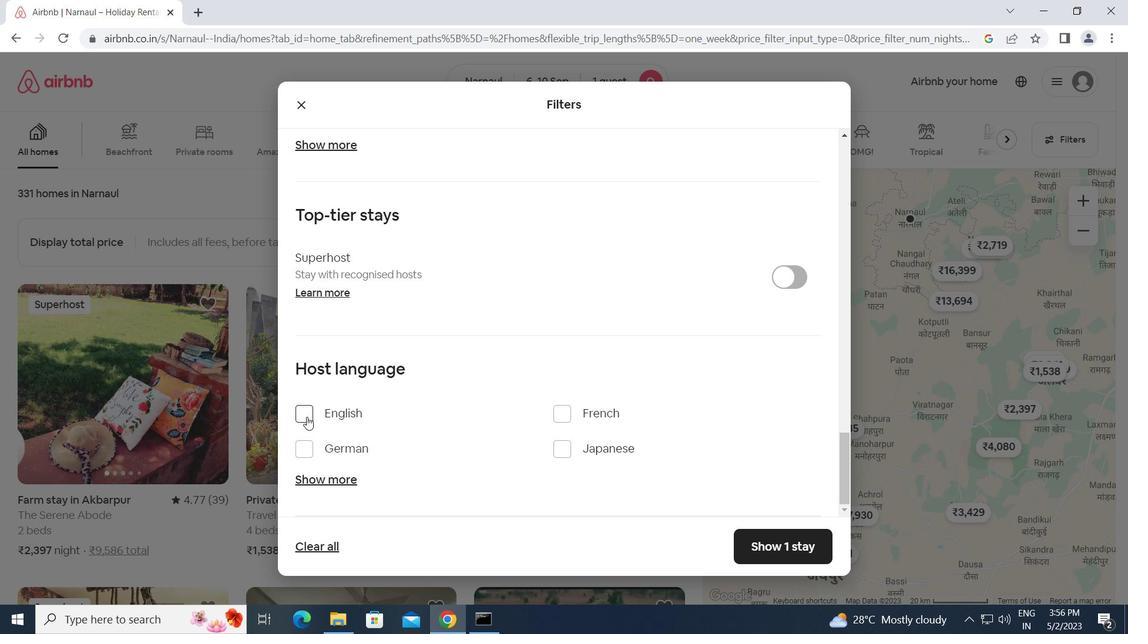 
Action: Mouse pressed left at (304, 415)
Screenshot: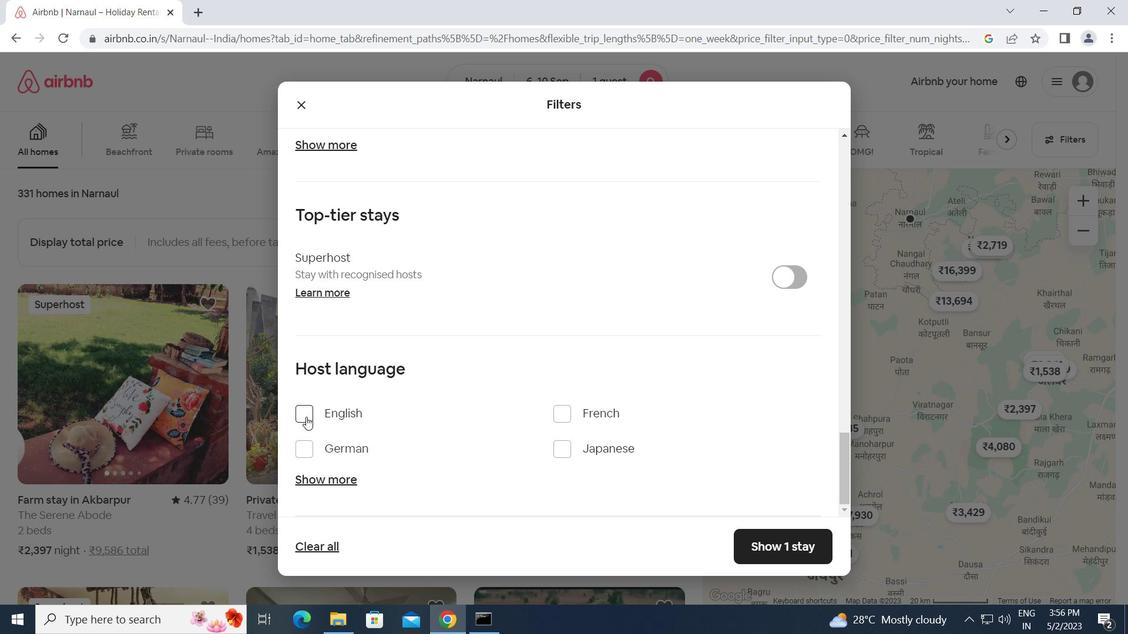 
Action: Mouse moved to (756, 548)
Screenshot: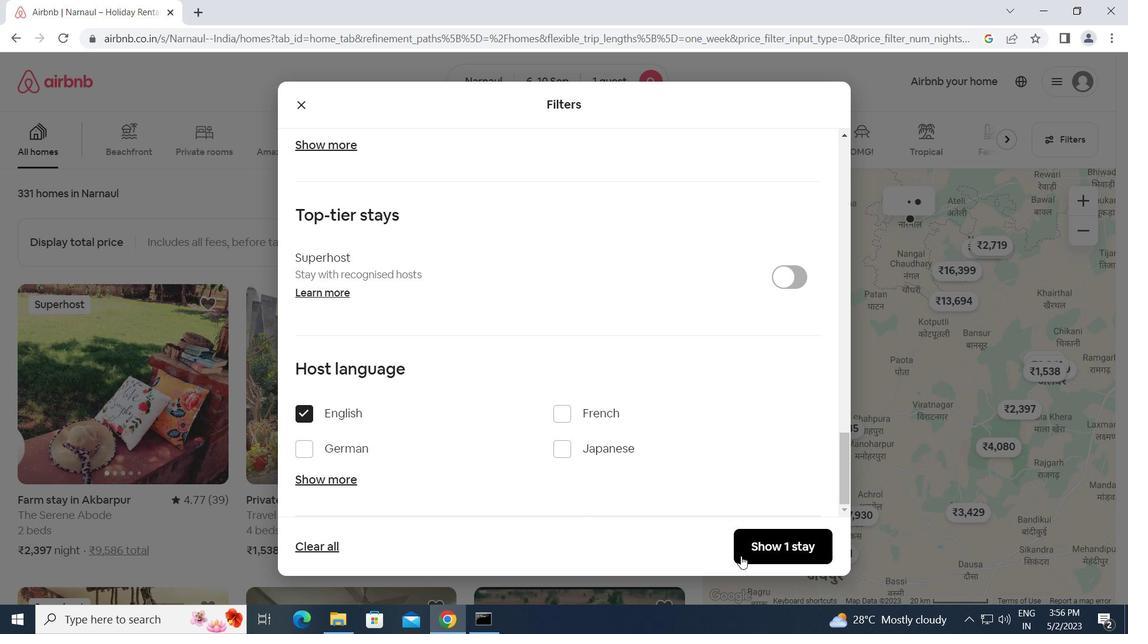 
Action: Mouse pressed left at (756, 548)
Screenshot: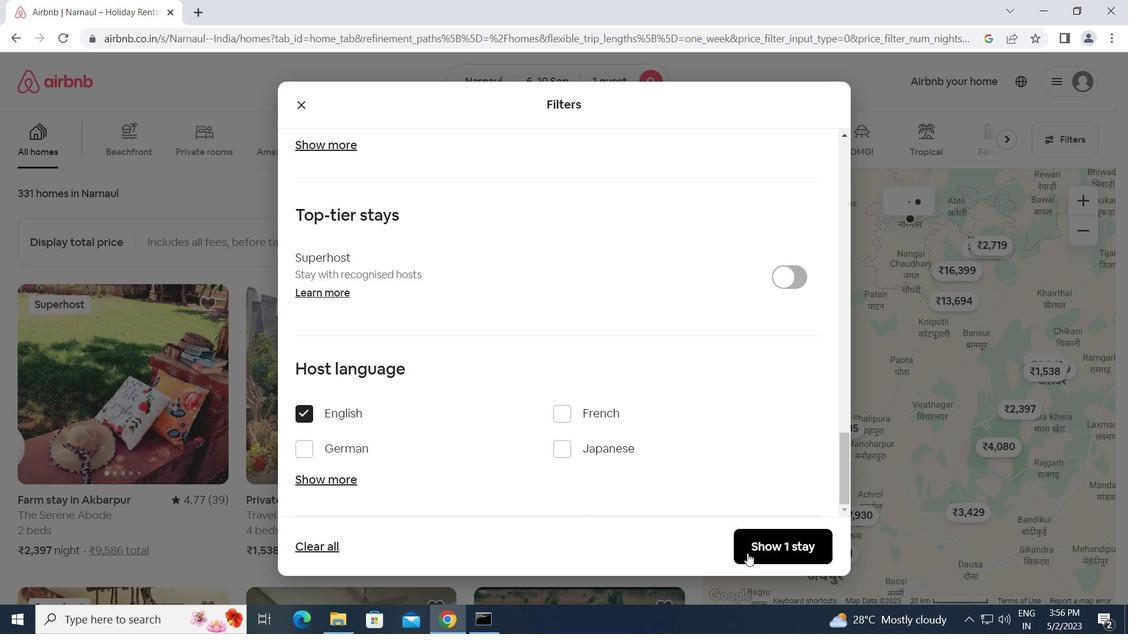 
Action: Mouse moved to (756, 547)
Screenshot: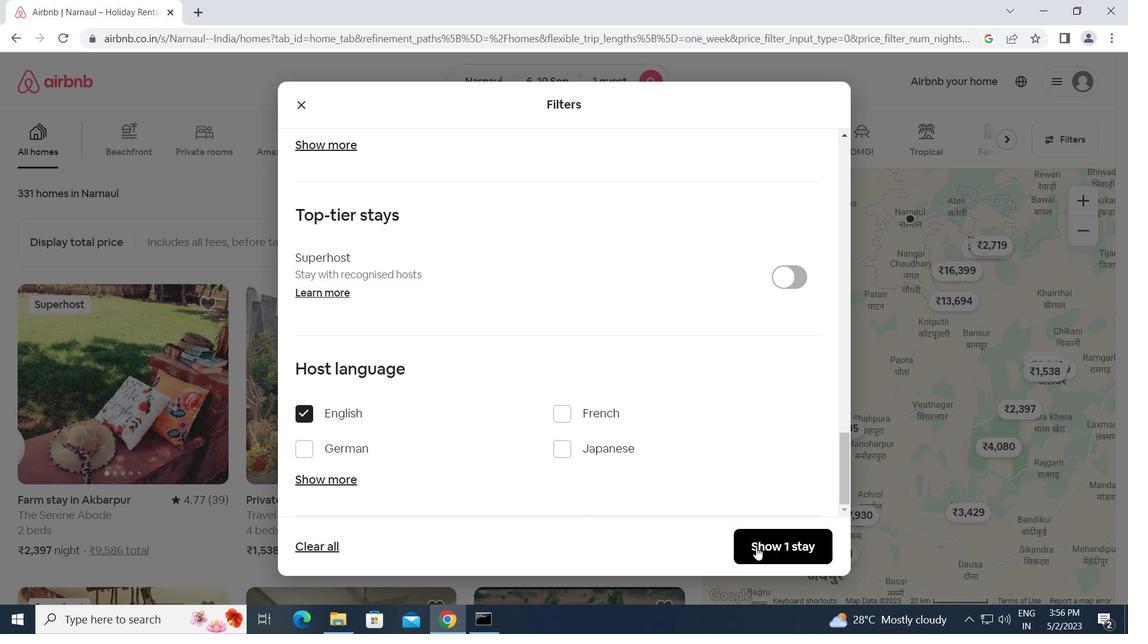 
